 Task: Find connections with filter location Al Bājūr with filter topic #Entrepreneurshipwith filter profile language Potuguese with filter current company Income Tax India Official with filter school SHRI RAMSWAROOP MEMORIAL COLLEGE OF ENGINEERING AND MANAGEMENT, LUCKNOW with filter industry Photography with filter service category Event Photography with filter keywords title Account Executive
Action: Mouse moved to (691, 102)
Screenshot: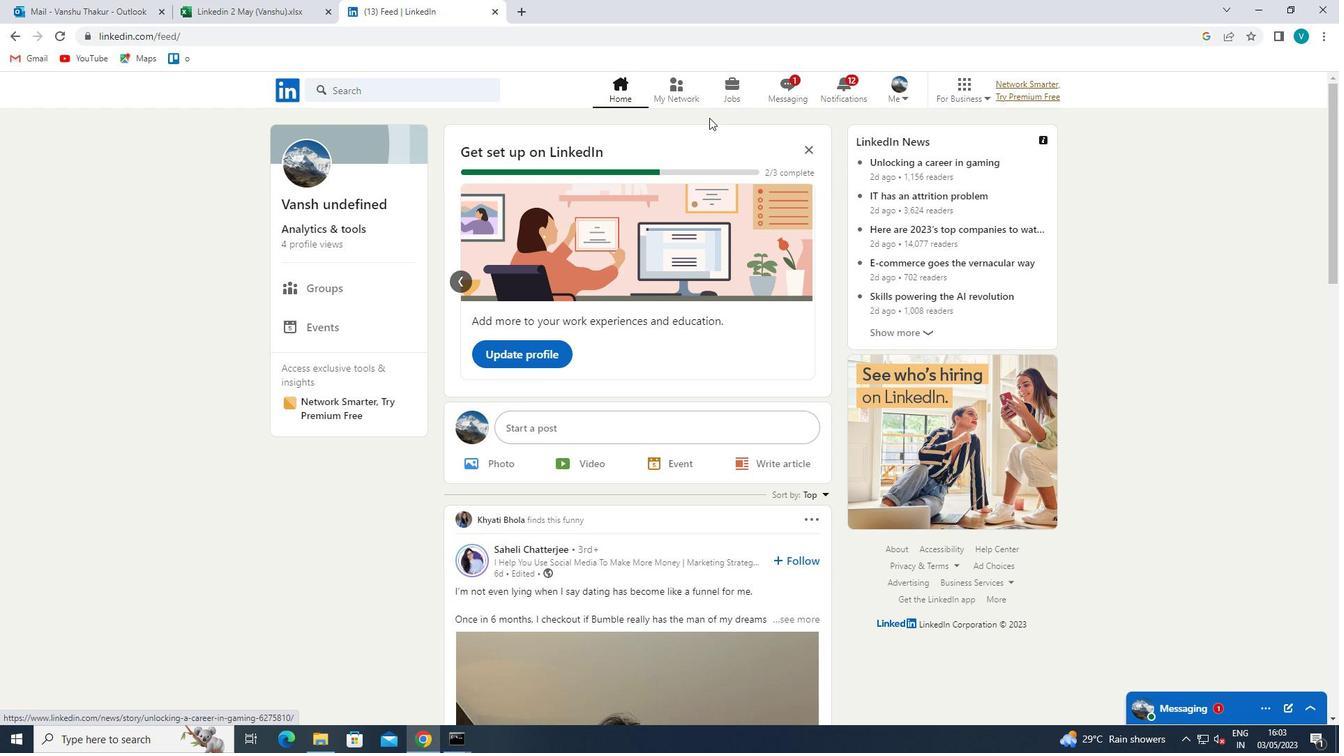 
Action: Mouse pressed left at (691, 102)
Screenshot: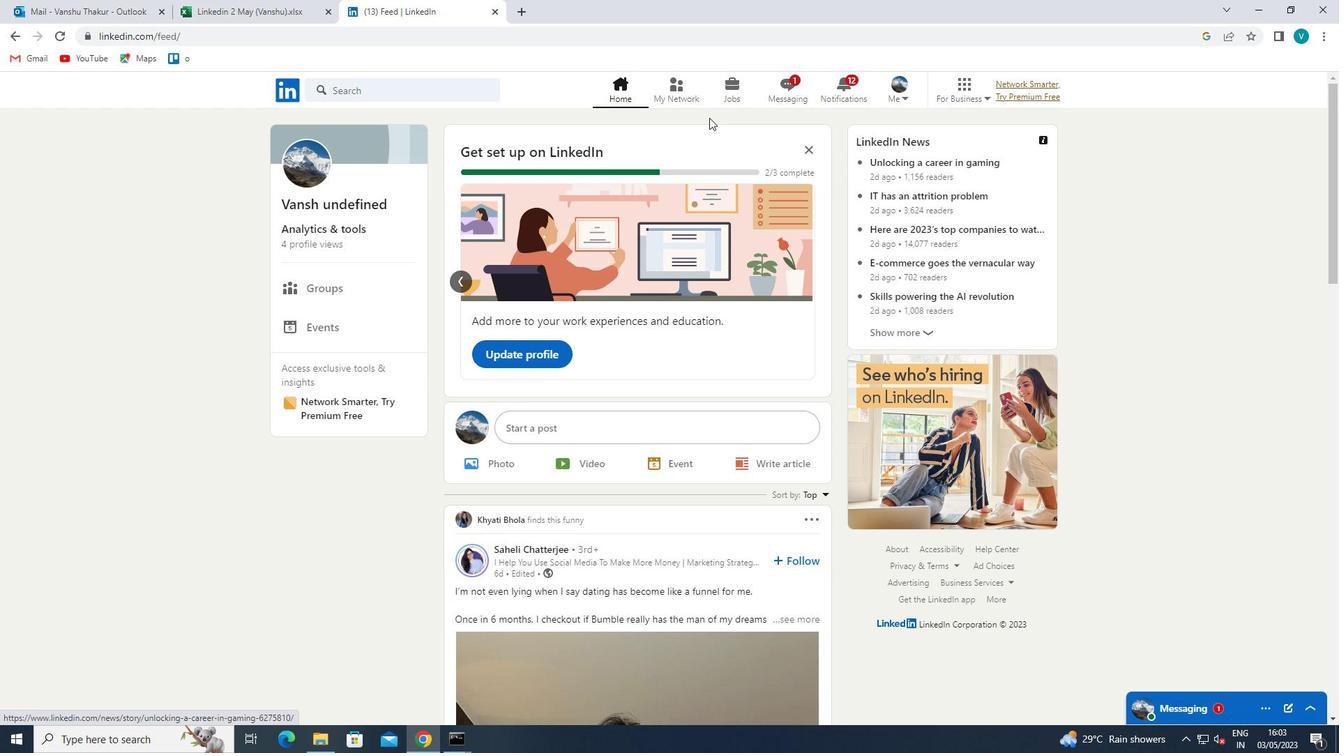 
Action: Mouse moved to (332, 170)
Screenshot: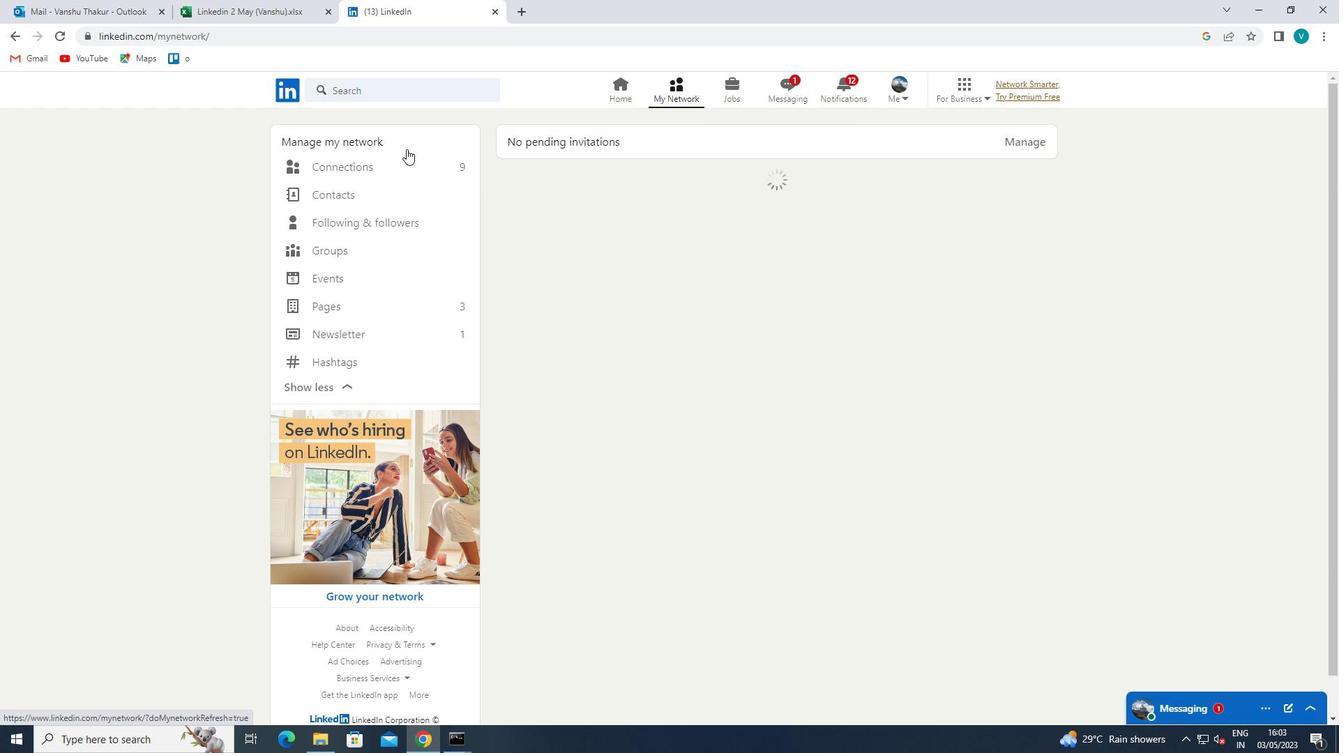 
Action: Mouse pressed left at (332, 170)
Screenshot: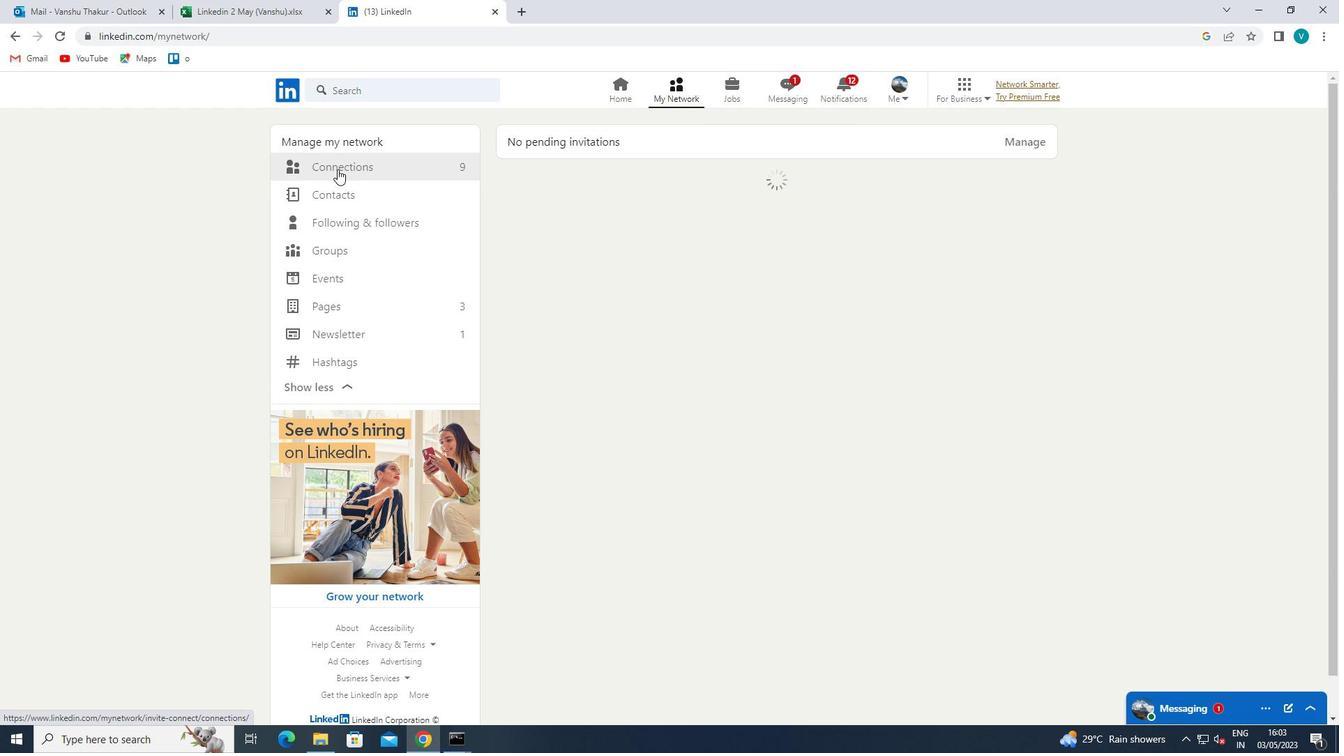 
Action: Mouse moved to (770, 161)
Screenshot: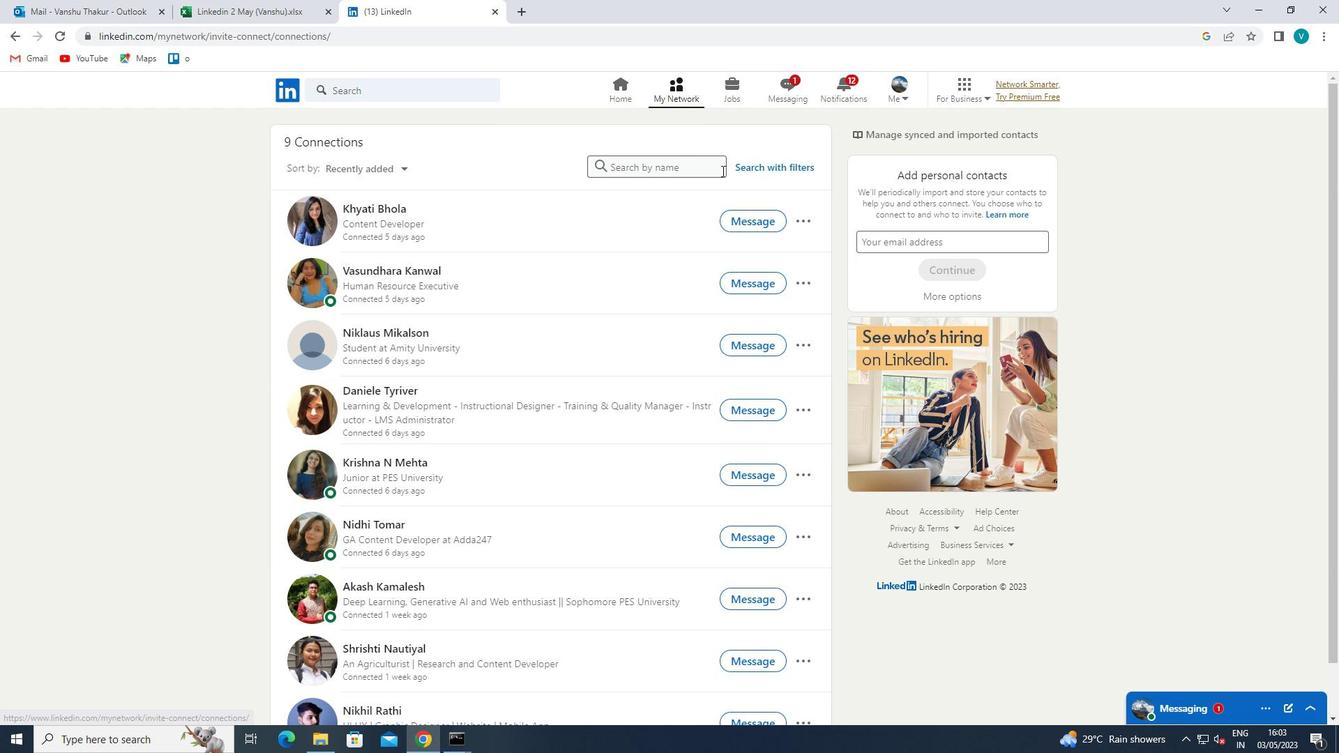 
Action: Mouse pressed left at (770, 161)
Screenshot: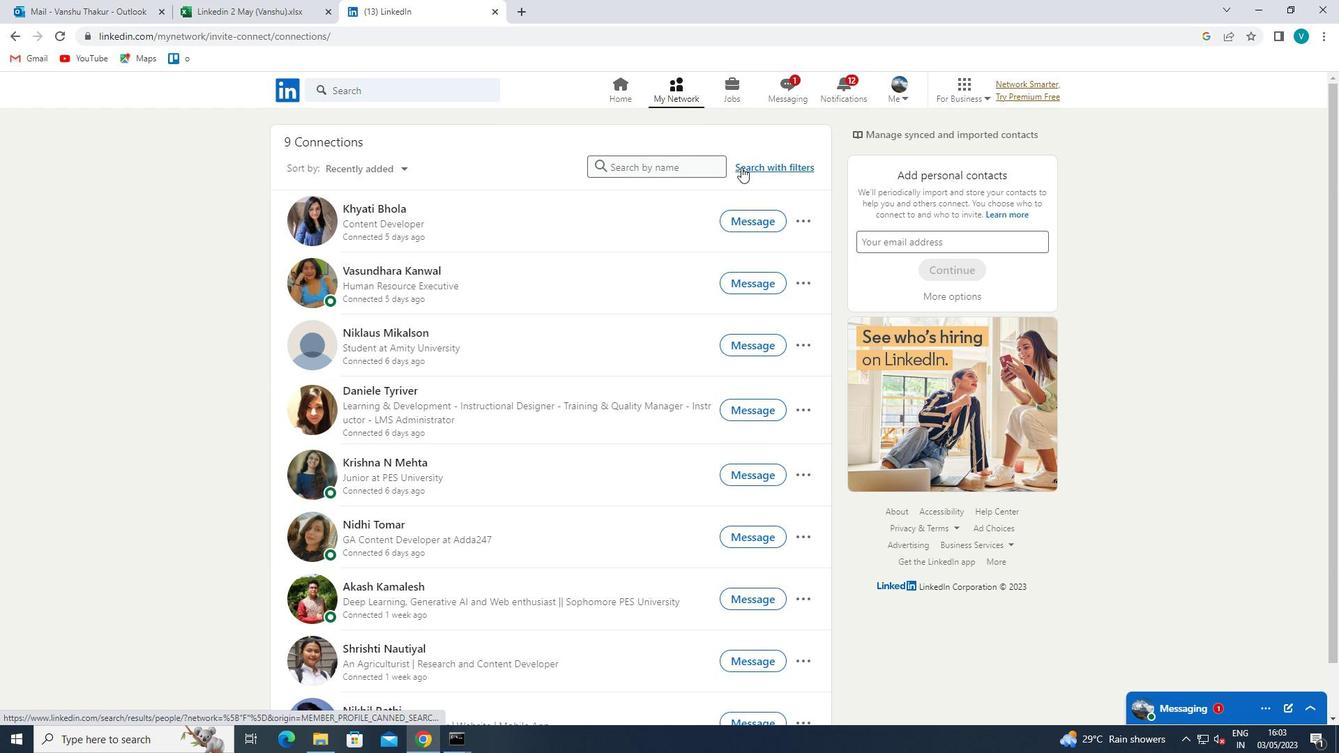 
Action: Mouse moved to (674, 129)
Screenshot: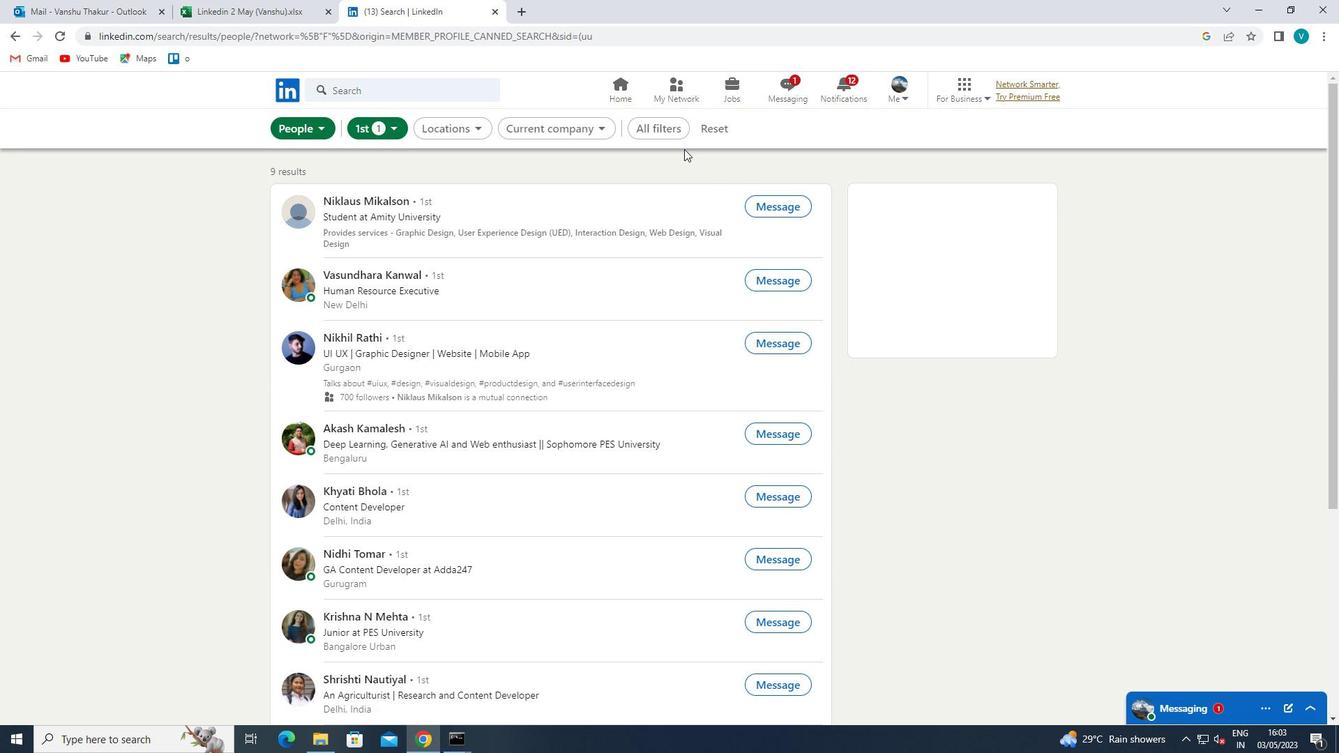 
Action: Mouse pressed left at (674, 129)
Screenshot: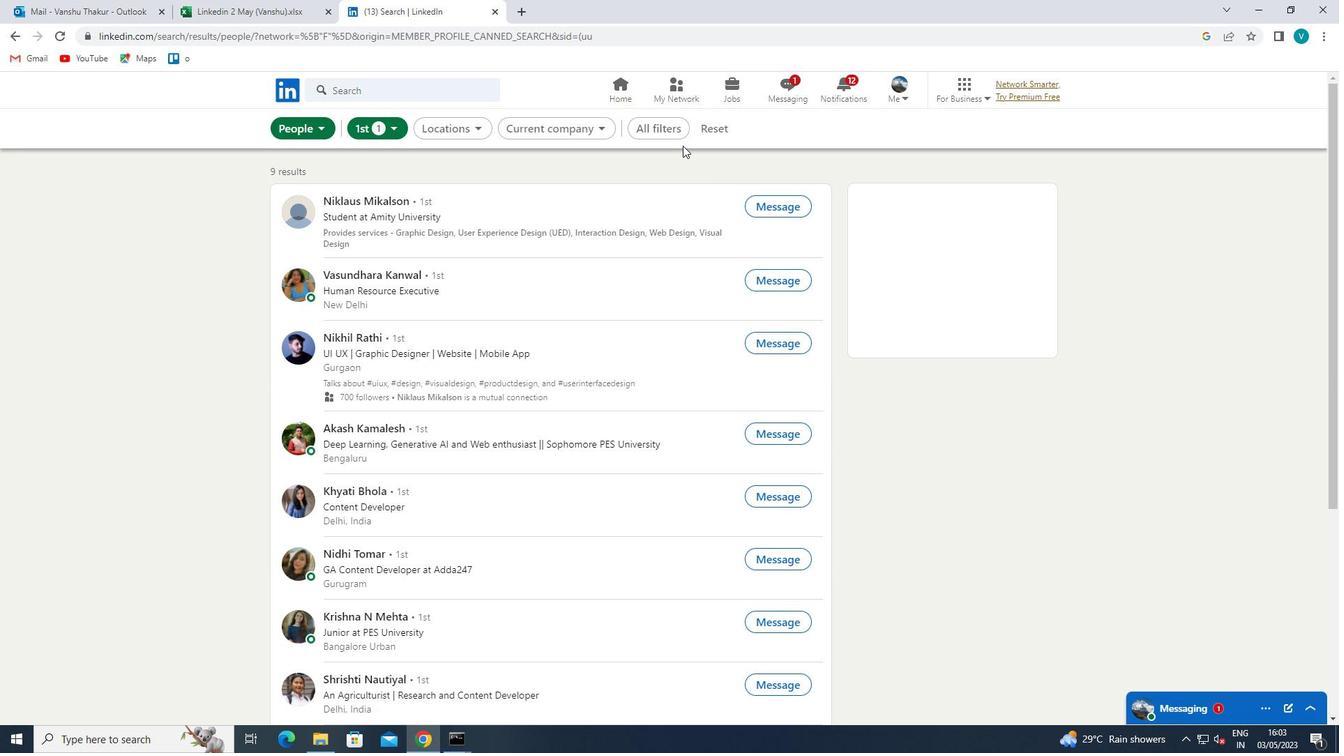 
Action: Mouse moved to (1077, 351)
Screenshot: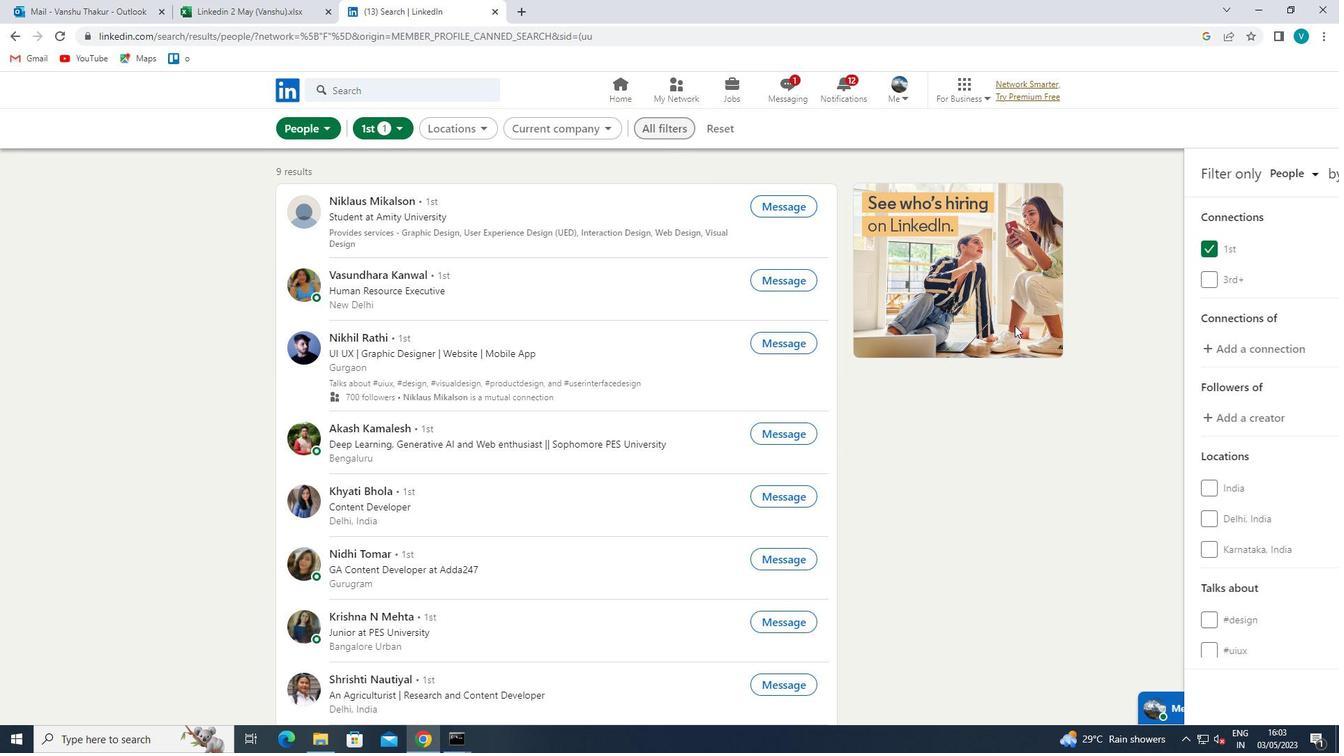 
Action: Mouse scrolled (1077, 351) with delta (0, 0)
Screenshot: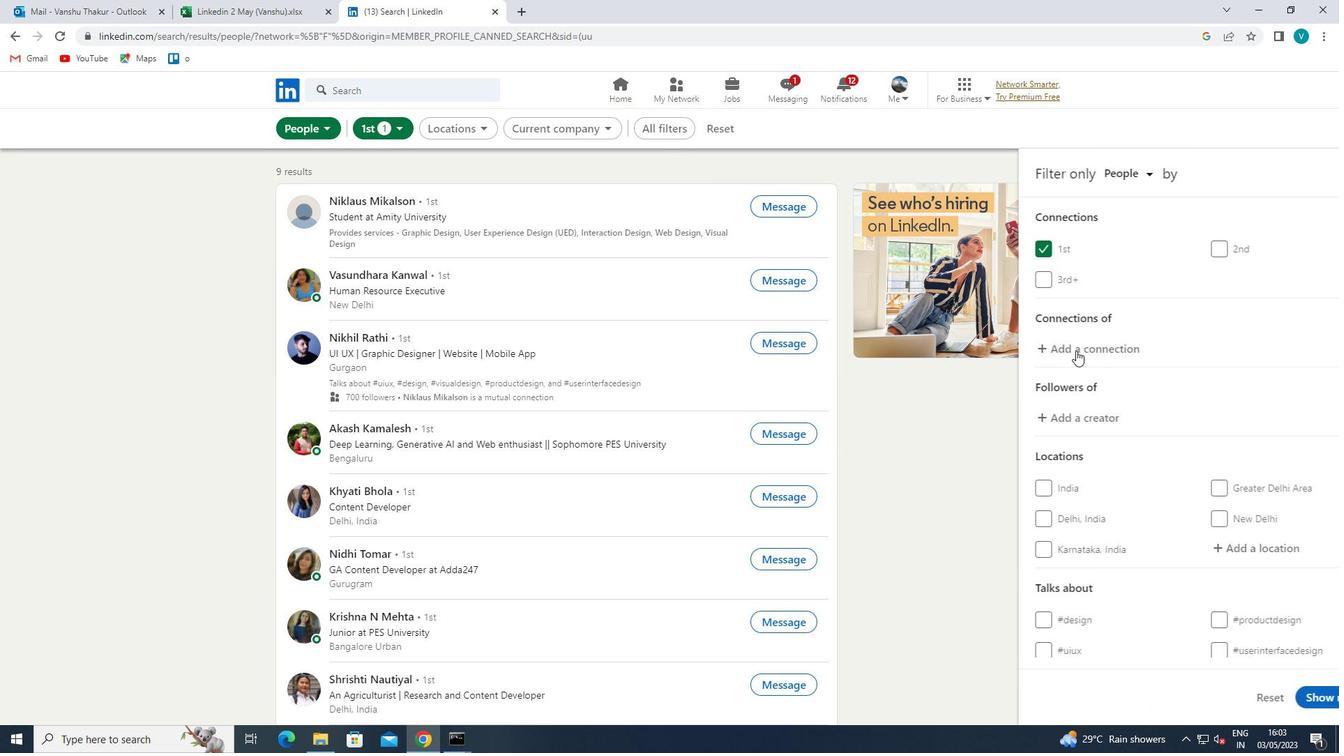 
Action: Mouse moved to (1181, 478)
Screenshot: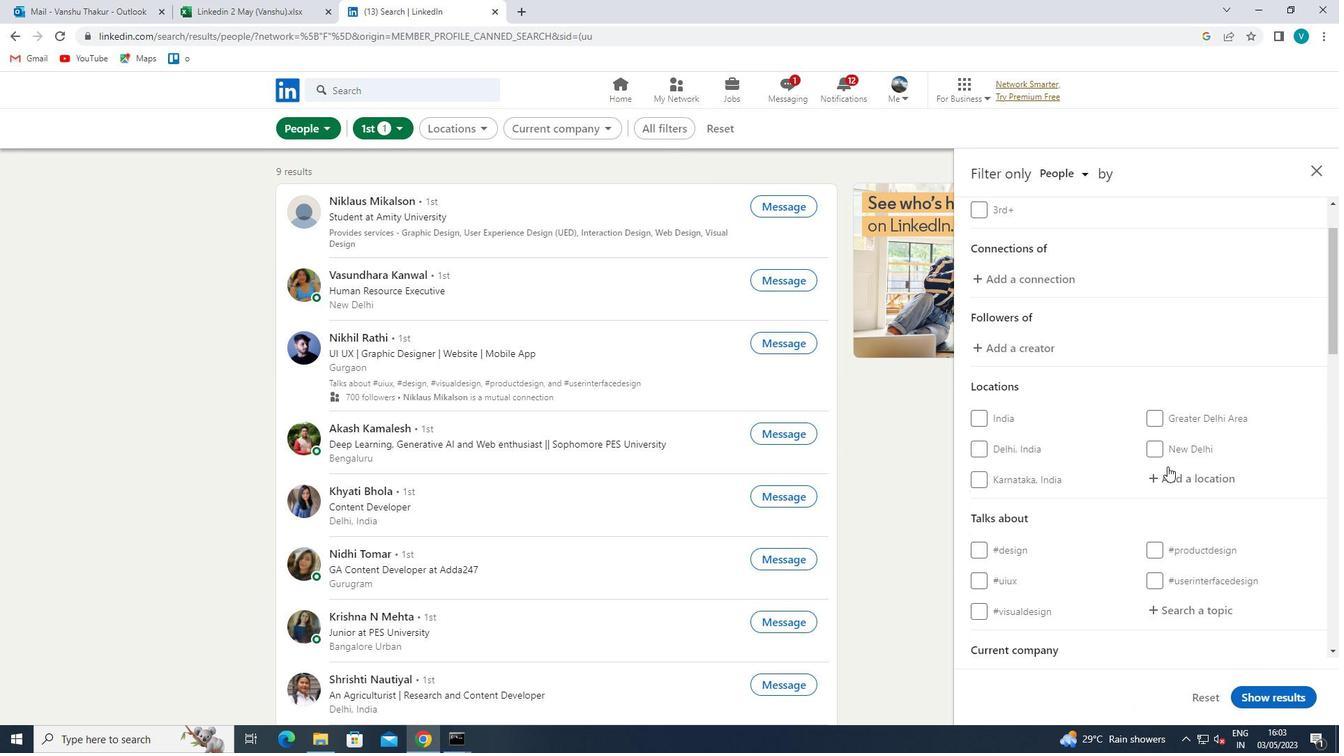 
Action: Mouse pressed left at (1181, 478)
Screenshot: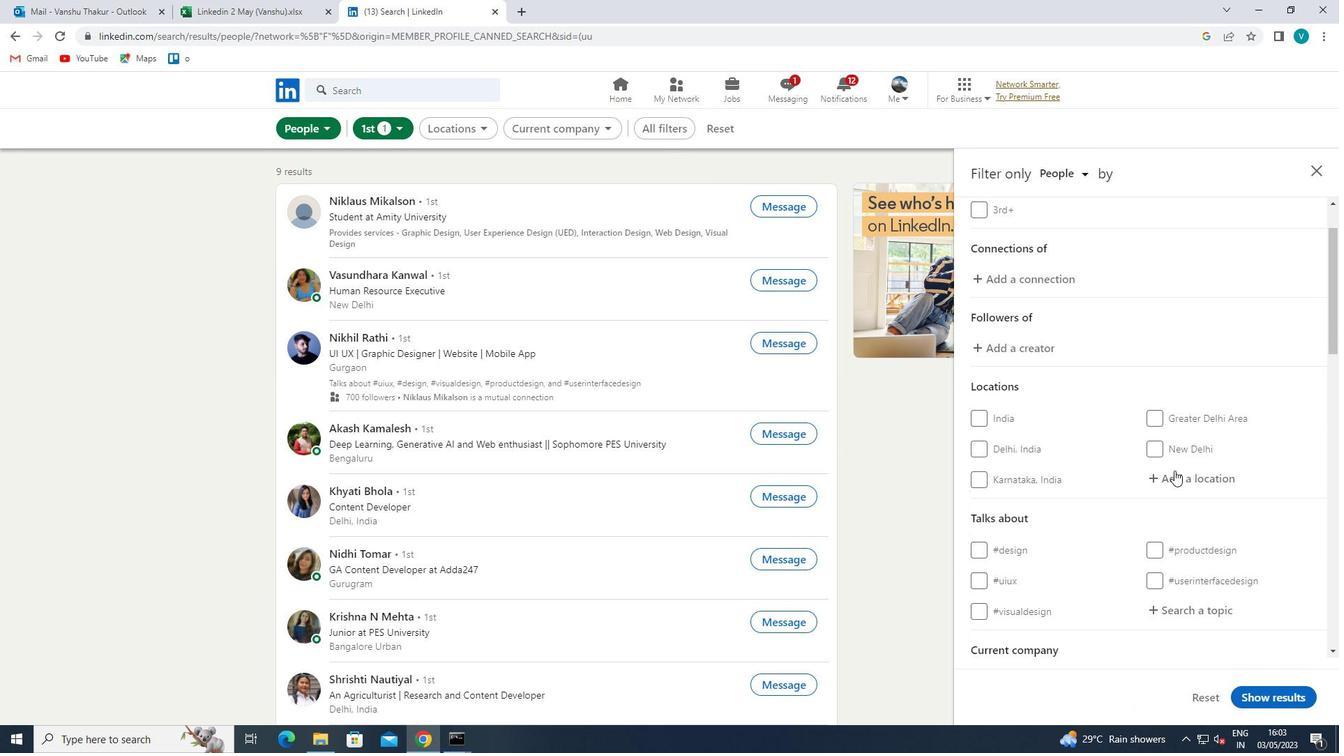 
Action: Key pressed <Key.shift>AL<Key.space><Key.shift>BAJUR
Screenshot: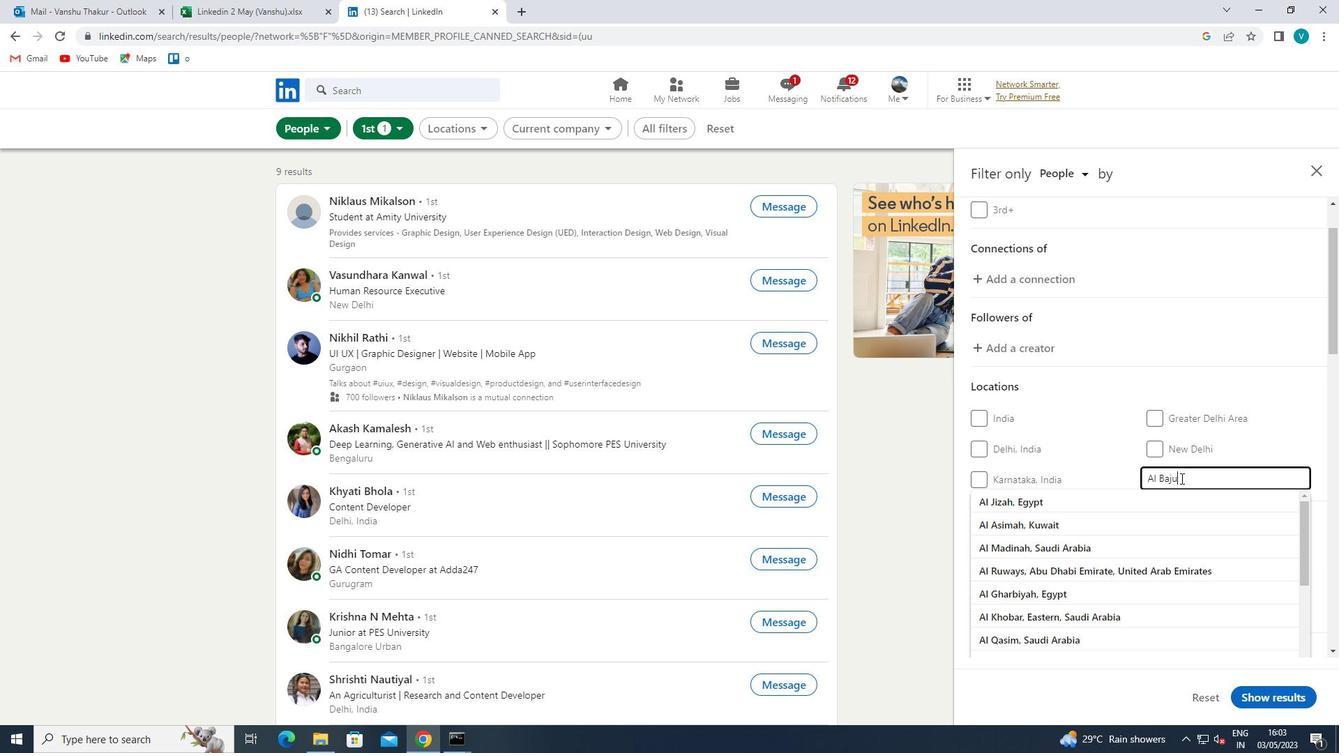 
Action: Mouse moved to (1110, 484)
Screenshot: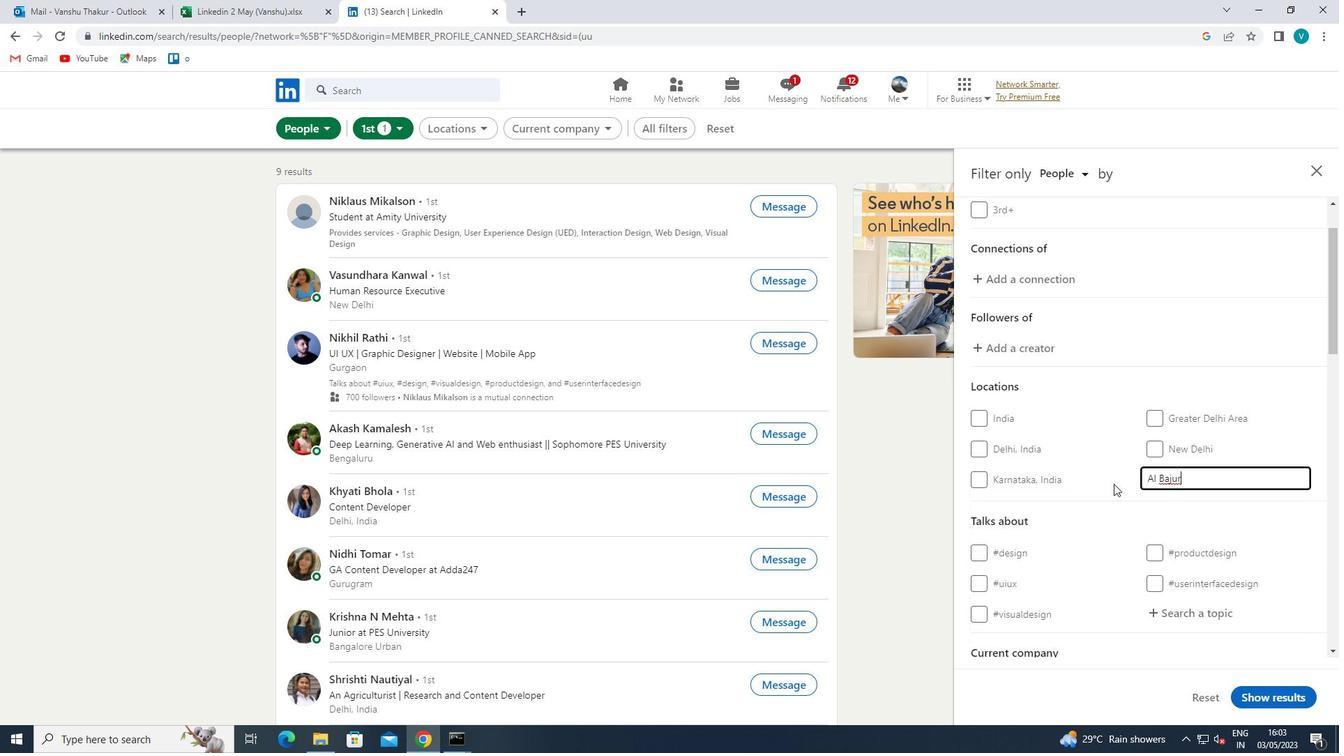 
Action: Mouse pressed left at (1110, 484)
Screenshot: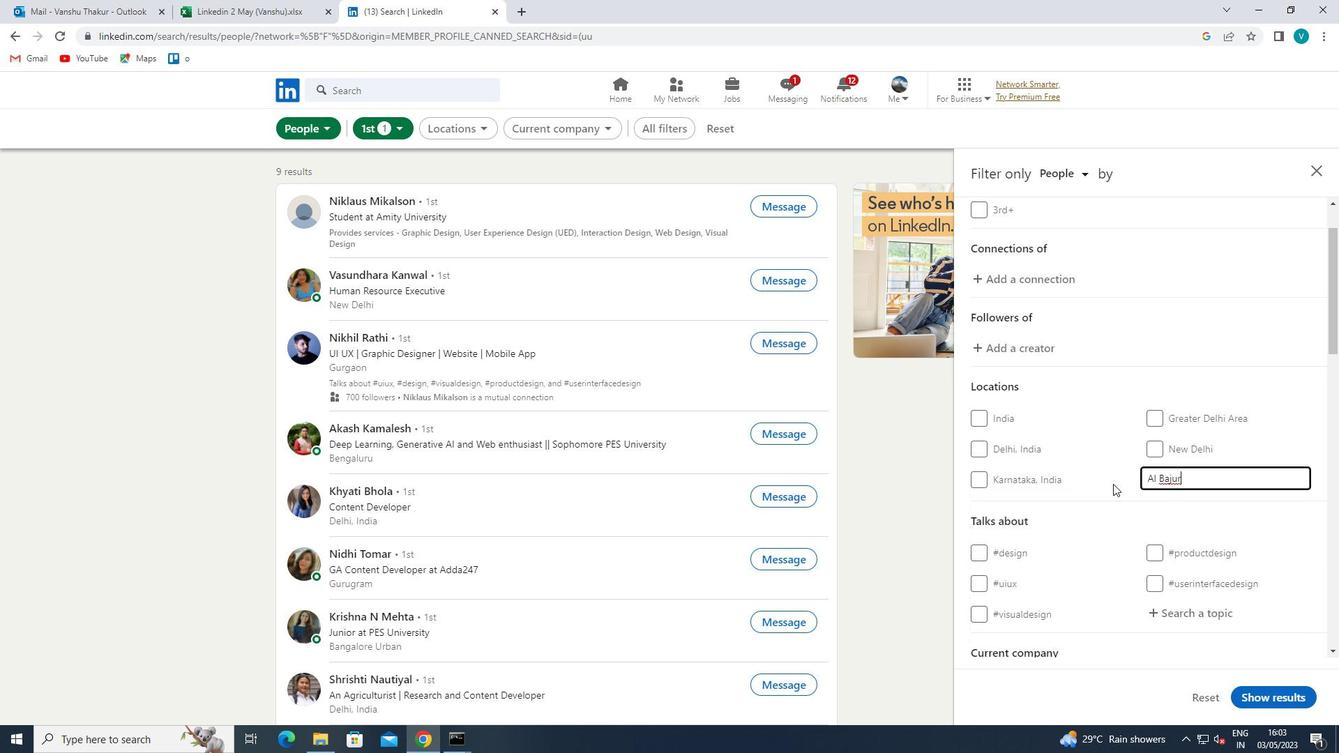 
Action: Mouse scrolled (1110, 483) with delta (0, 0)
Screenshot: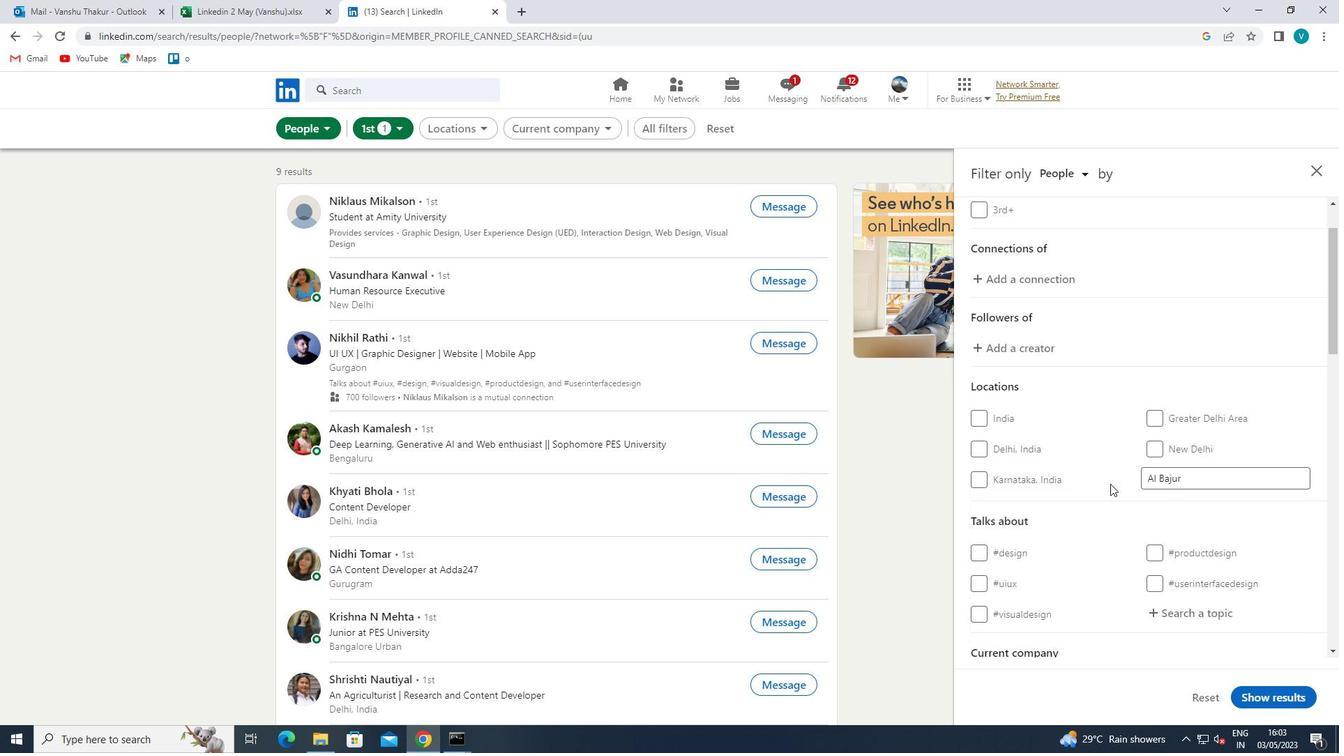 
Action: Mouse scrolled (1110, 483) with delta (0, 0)
Screenshot: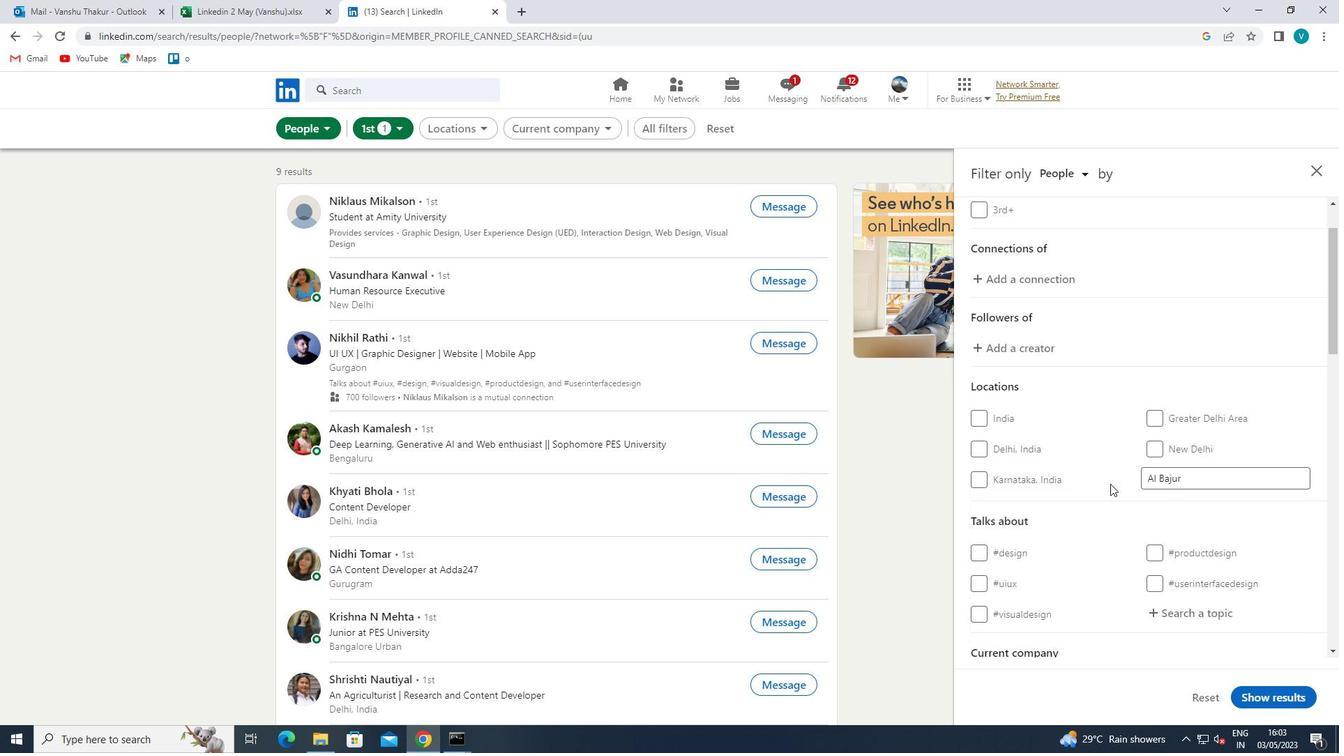 
Action: Mouse moved to (1167, 478)
Screenshot: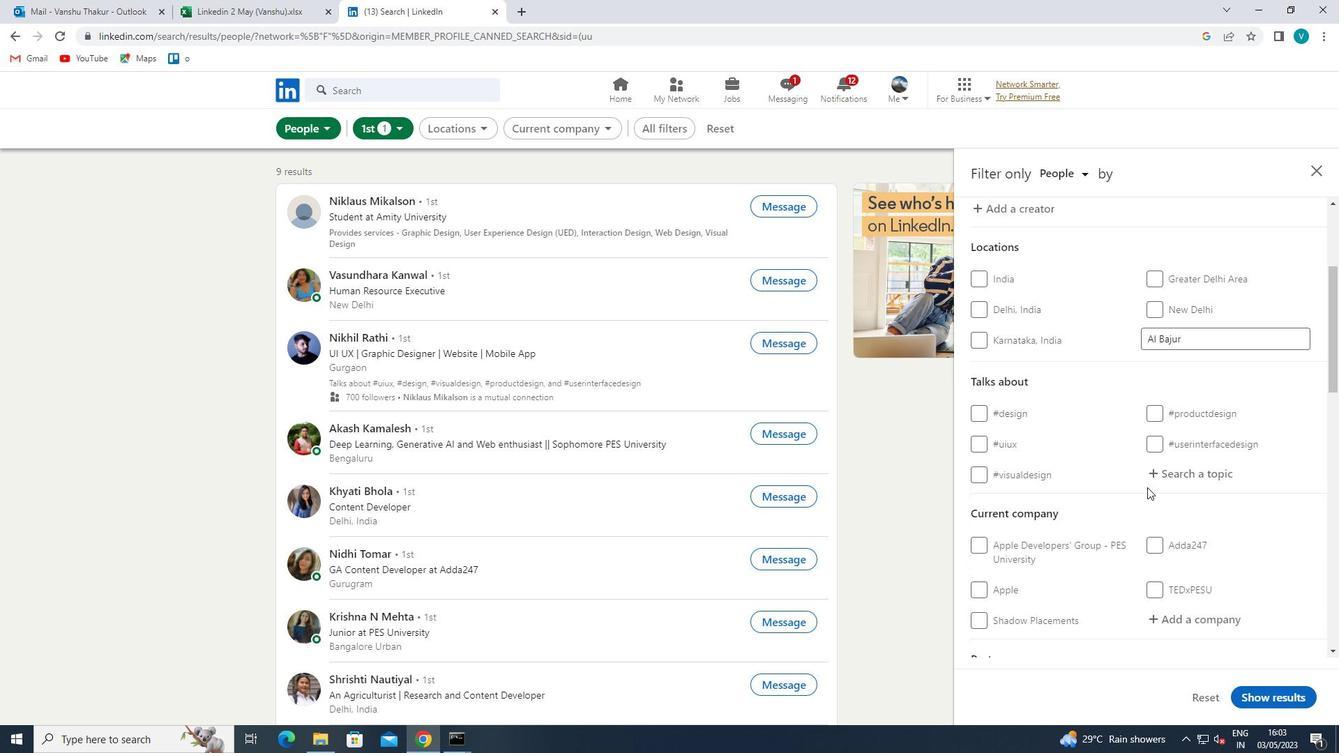 
Action: Mouse pressed left at (1167, 478)
Screenshot: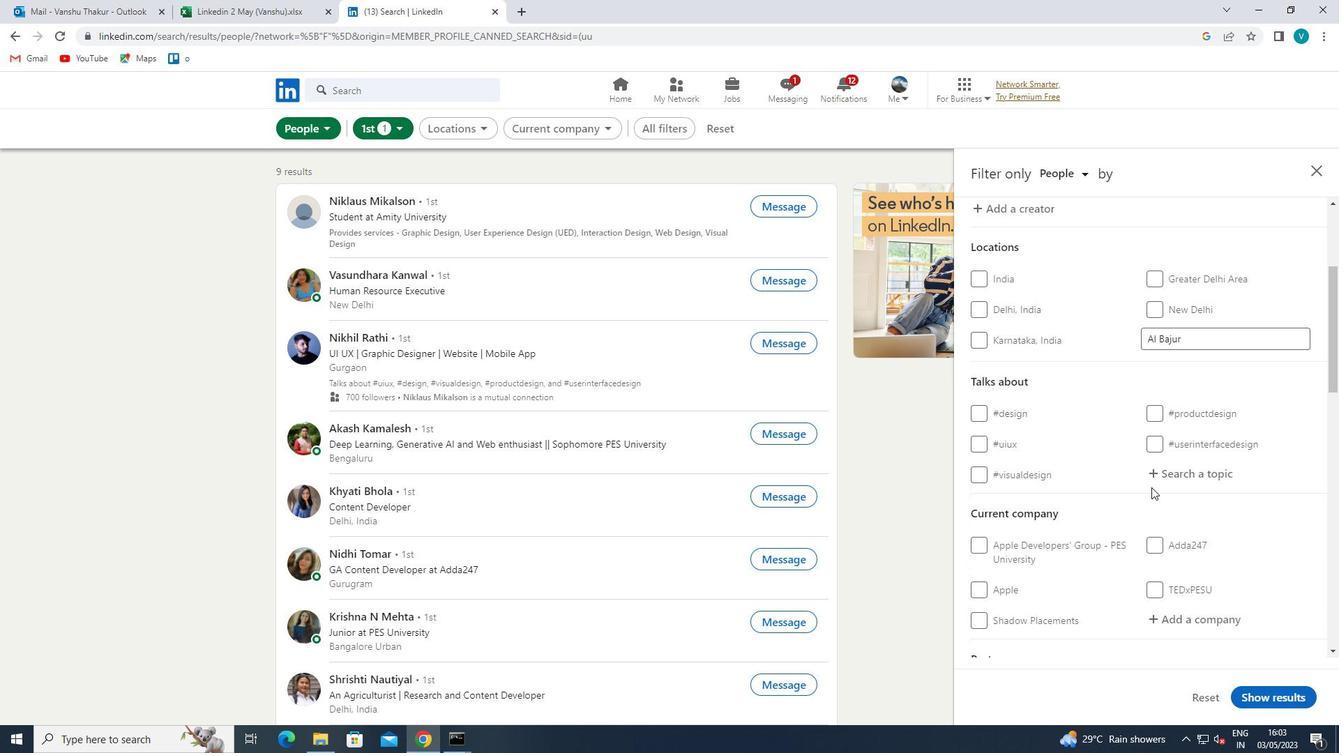 
Action: Key pressed ENTREPRE
Screenshot: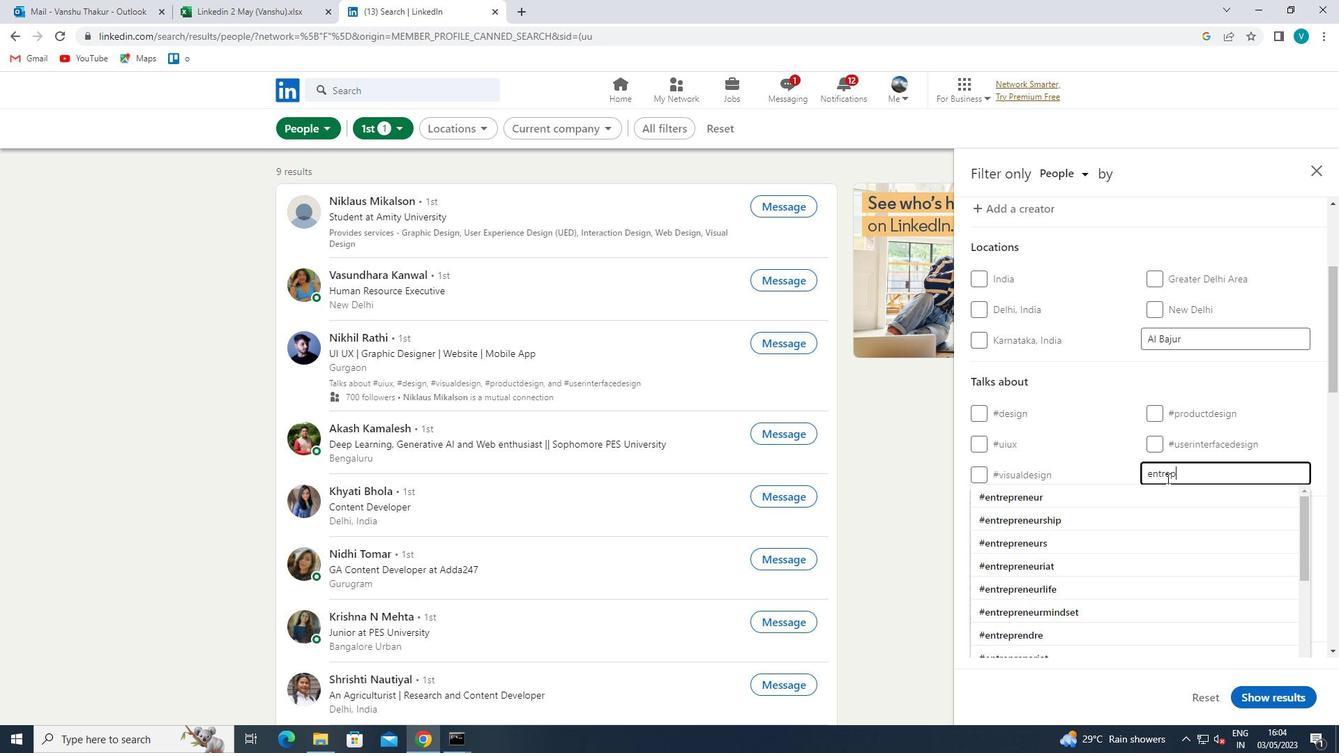 
Action: Mouse moved to (1100, 512)
Screenshot: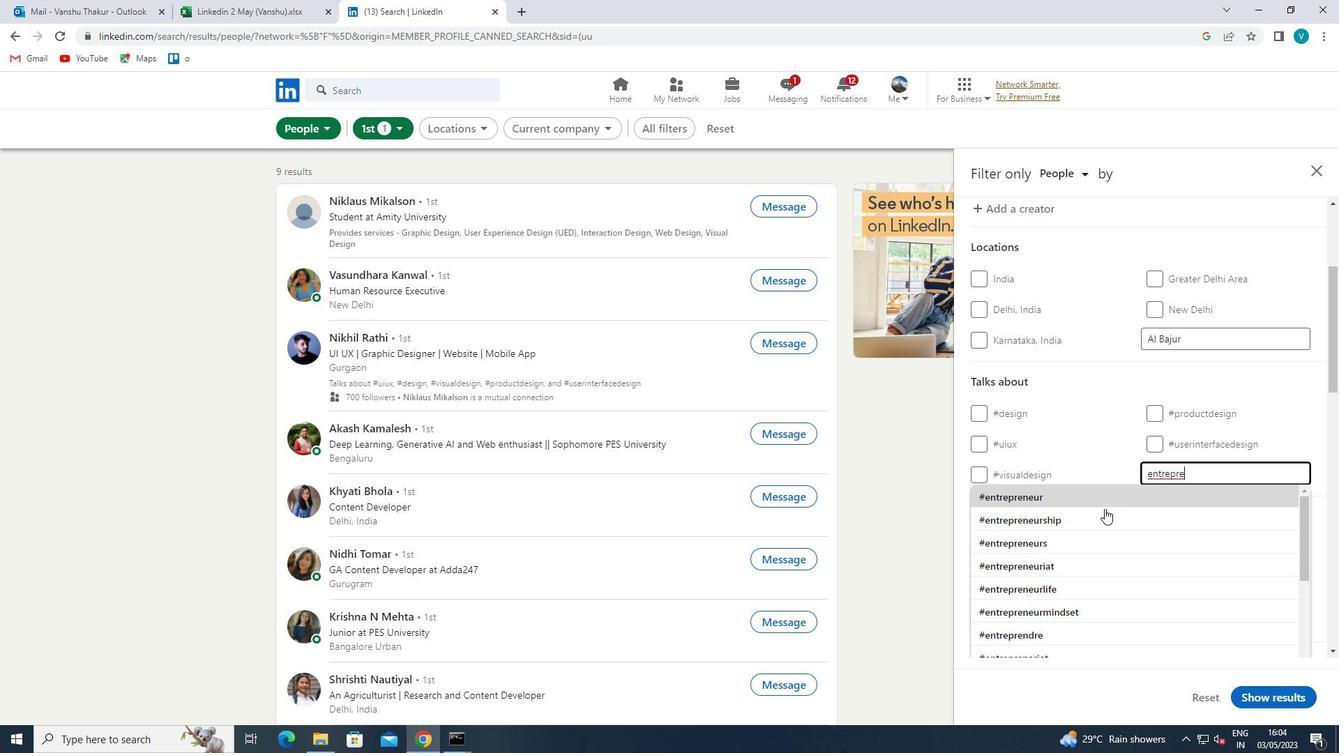 
Action: Mouse pressed left at (1100, 512)
Screenshot: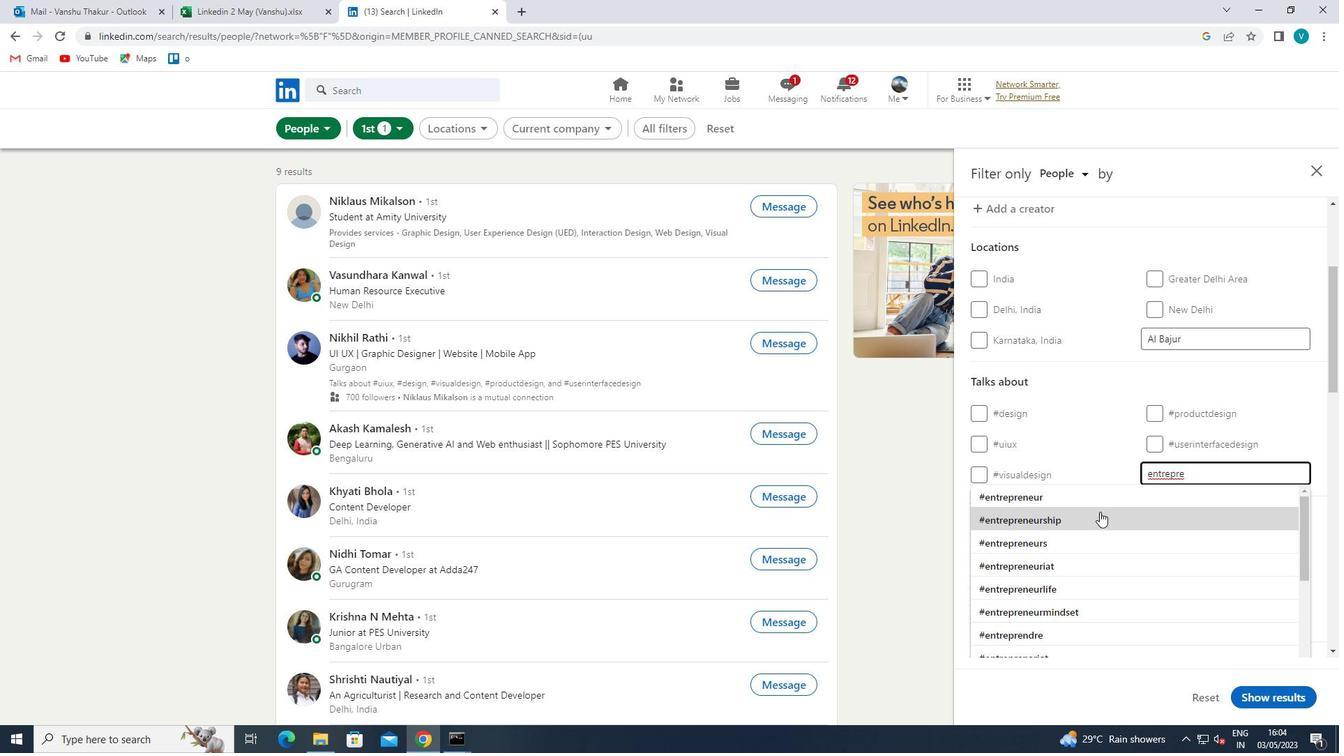 
Action: Mouse moved to (1101, 512)
Screenshot: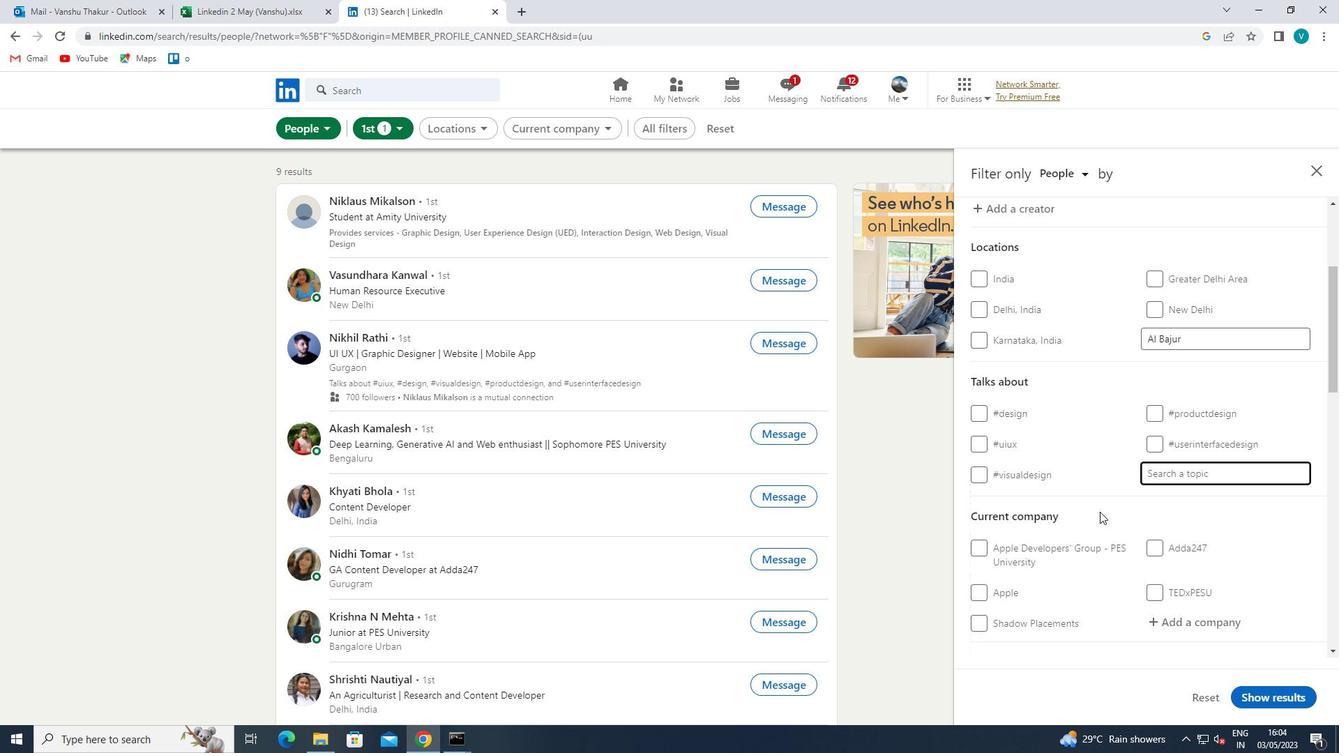 
Action: Mouse scrolled (1101, 511) with delta (0, 0)
Screenshot: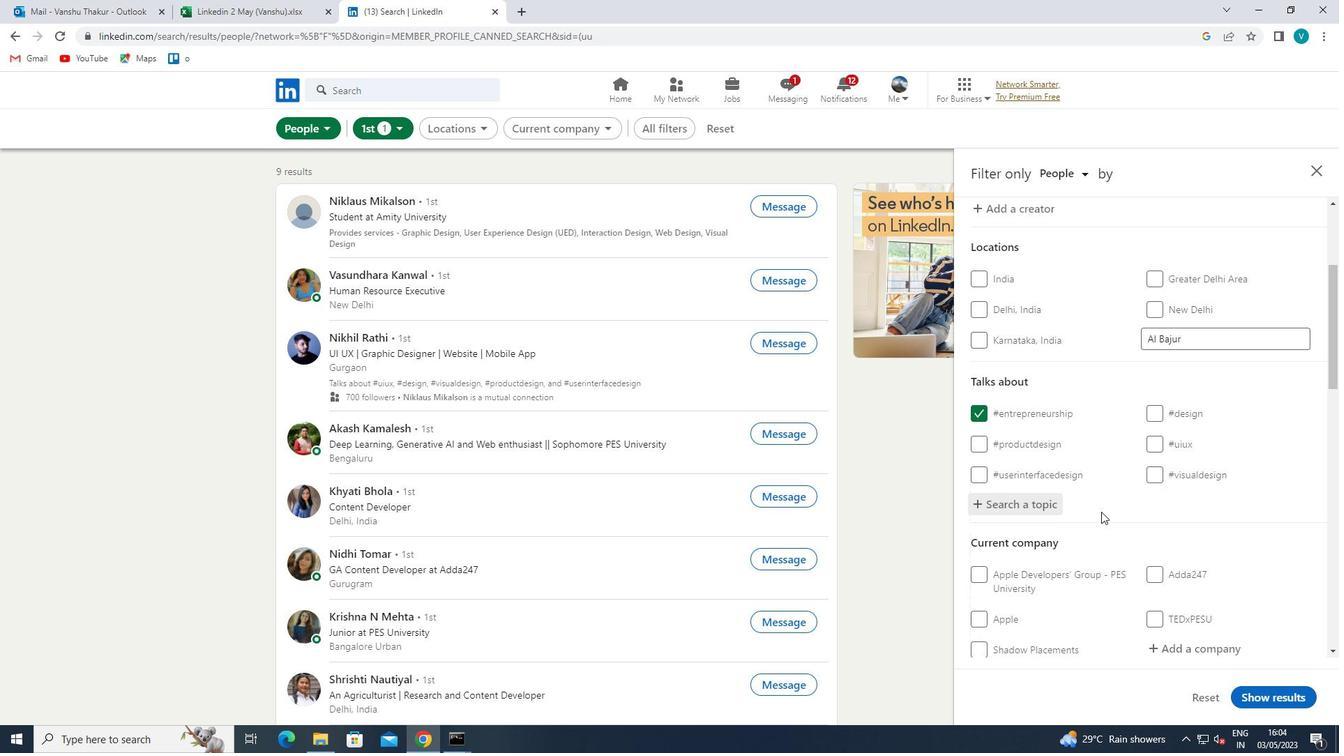
Action: Mouse scrolled (1101, 511) with delta (0, 0)
Screenshot: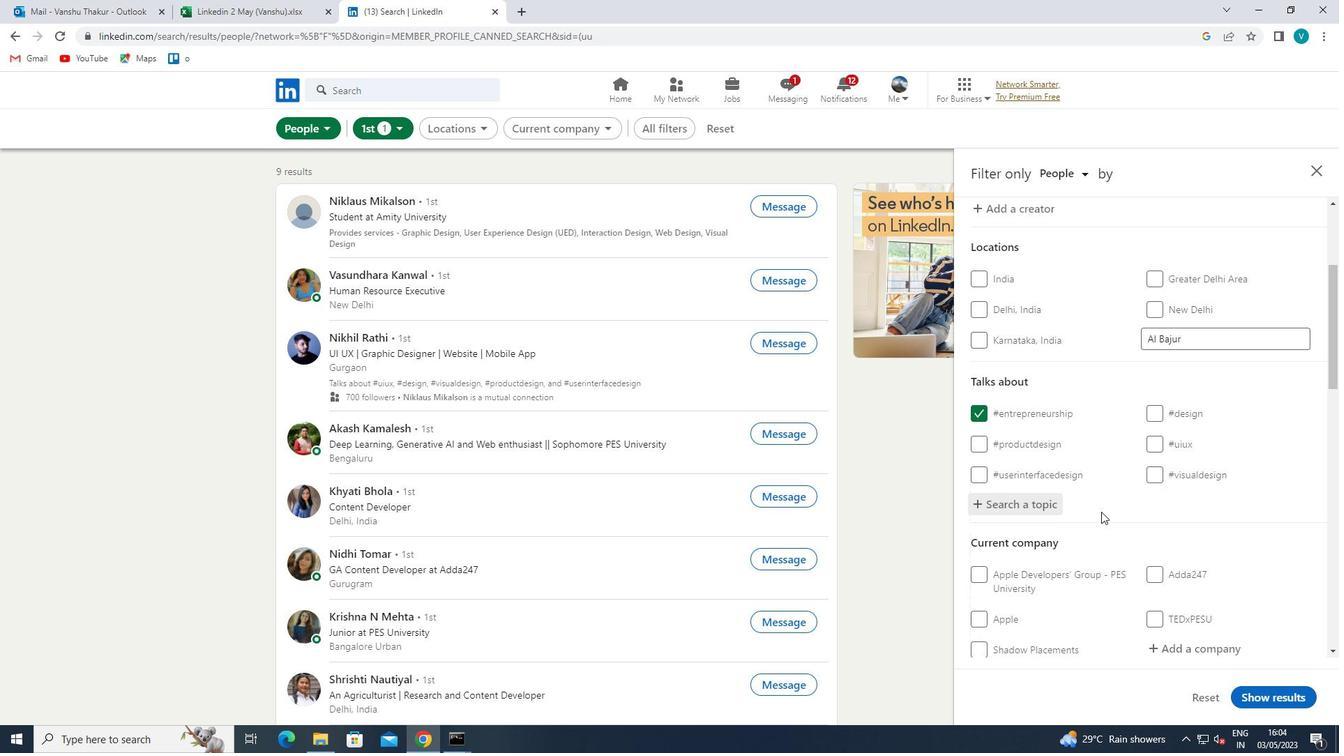 
Action: Mouse scrolled (1101, 511) with delta (0, 0)
Screenshot: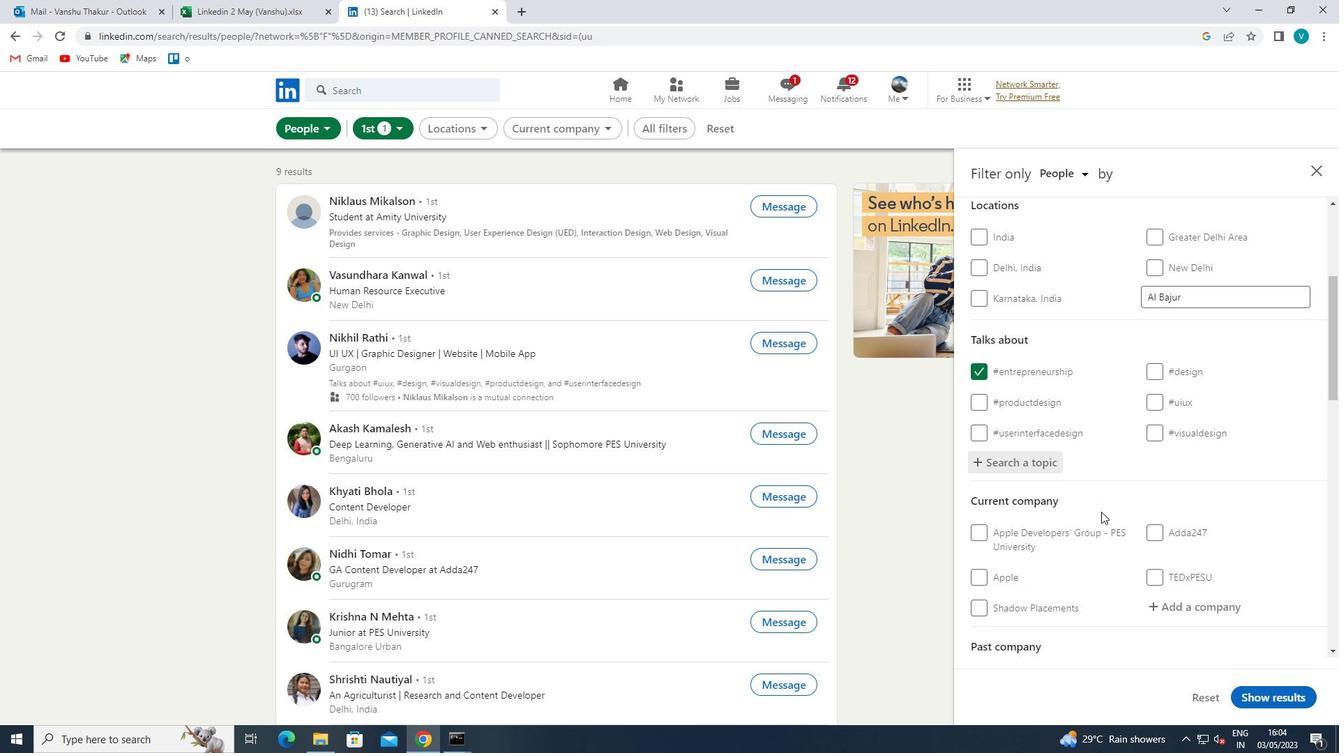 
Action: Mouse moved to (1193, 441)
Screenshot: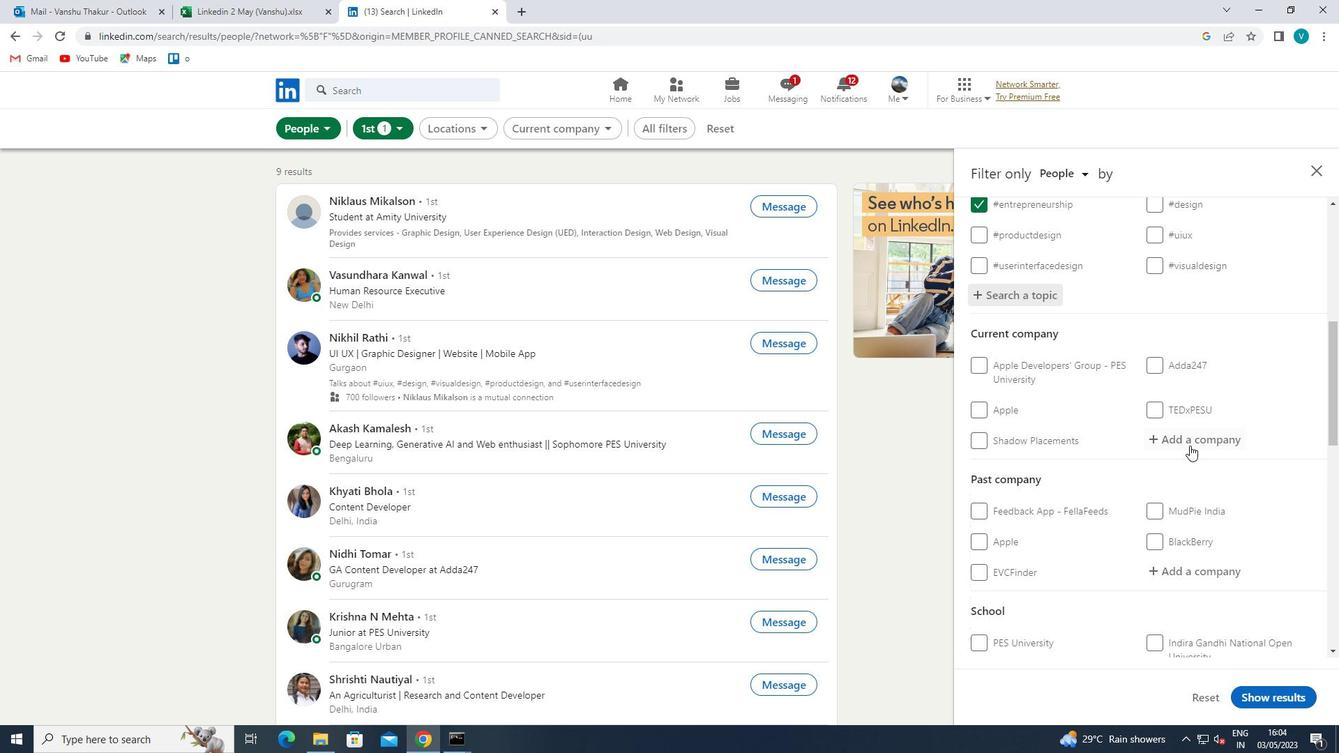 
Action: Mouse pressed left at (1193, 441)
Screenshot: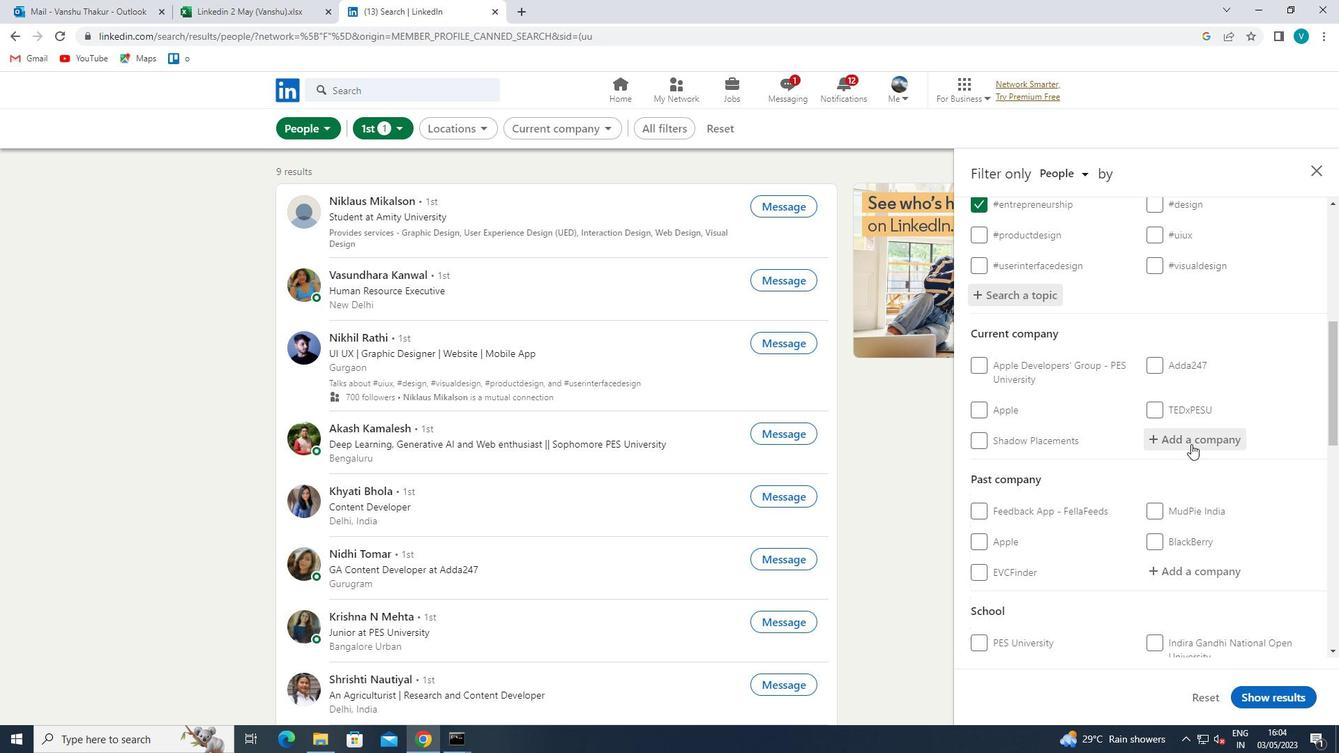 
Action: Mouse moved to (1202, 434)
Screenshot: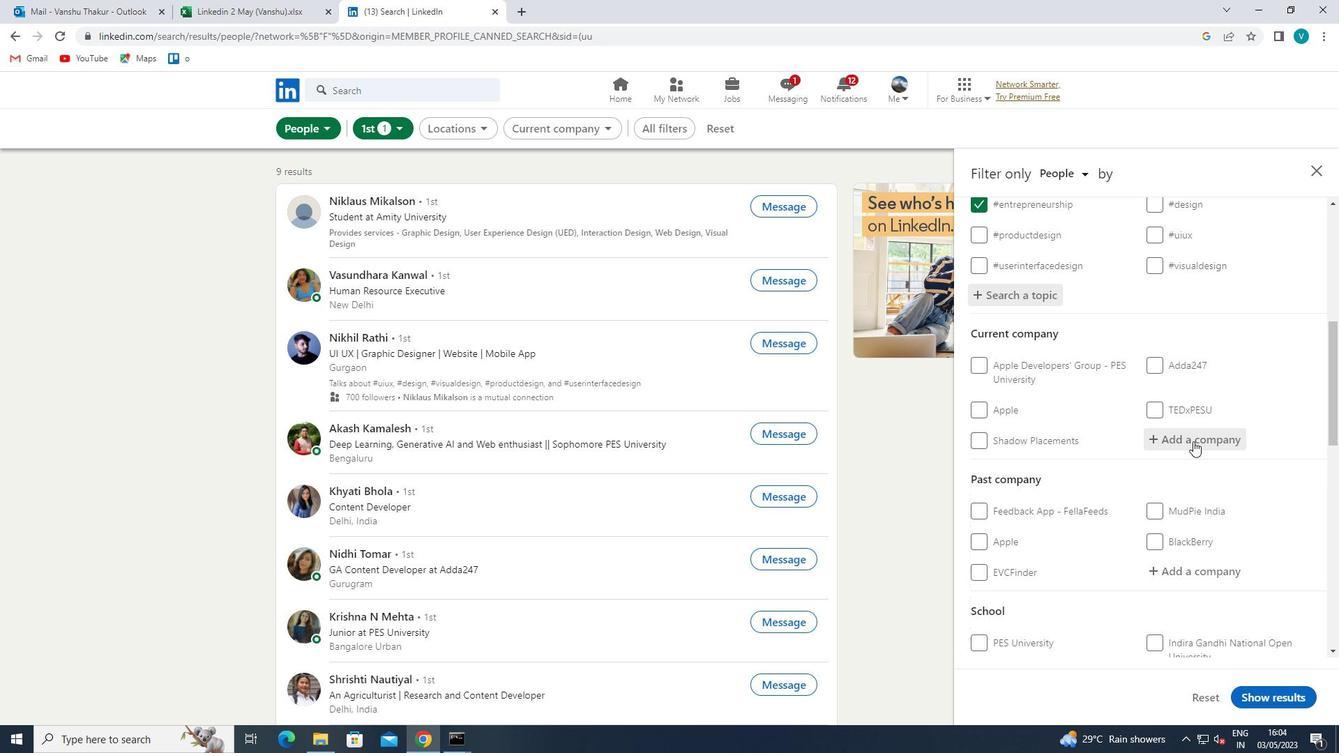 
Action: Key pressed <Key.shift>INC<Key.backspace>COME<Key.space><Key.shift>TAX
Screenshot: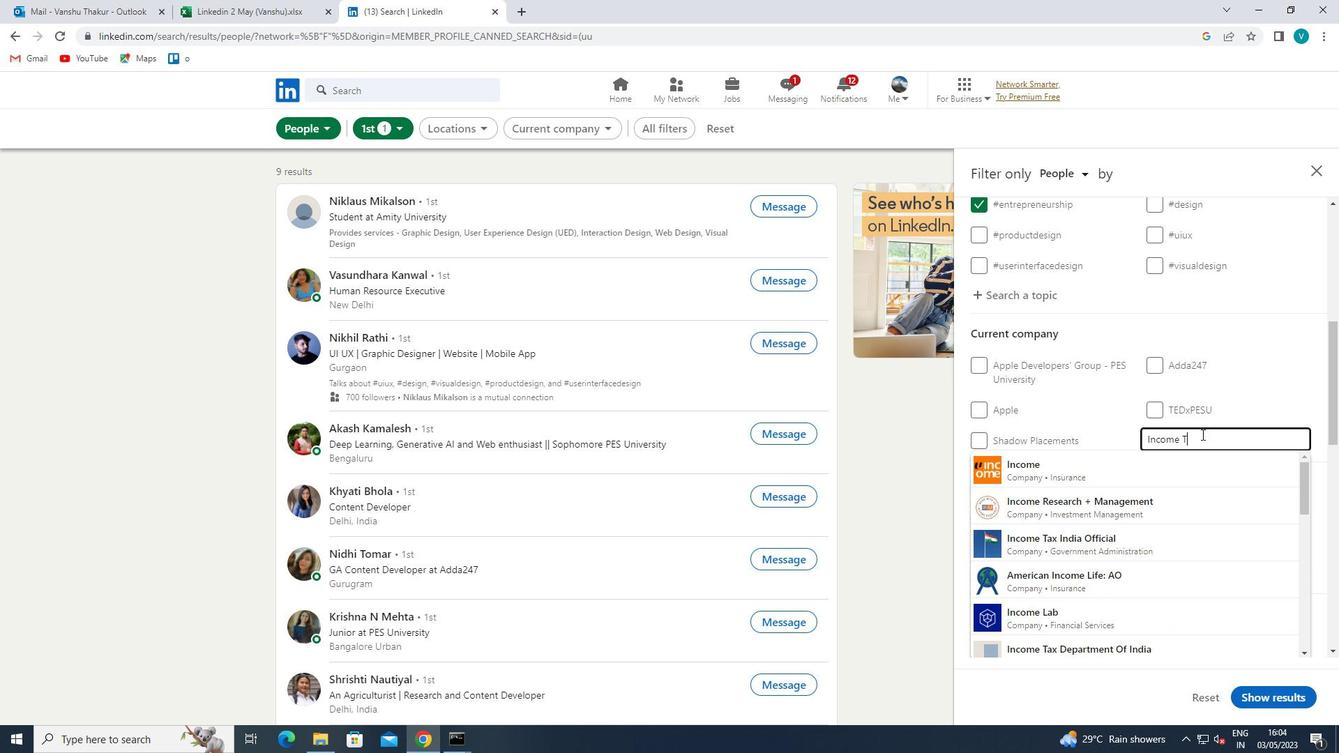 
Action: Mouse moved to (1185, 454)
Screenshot: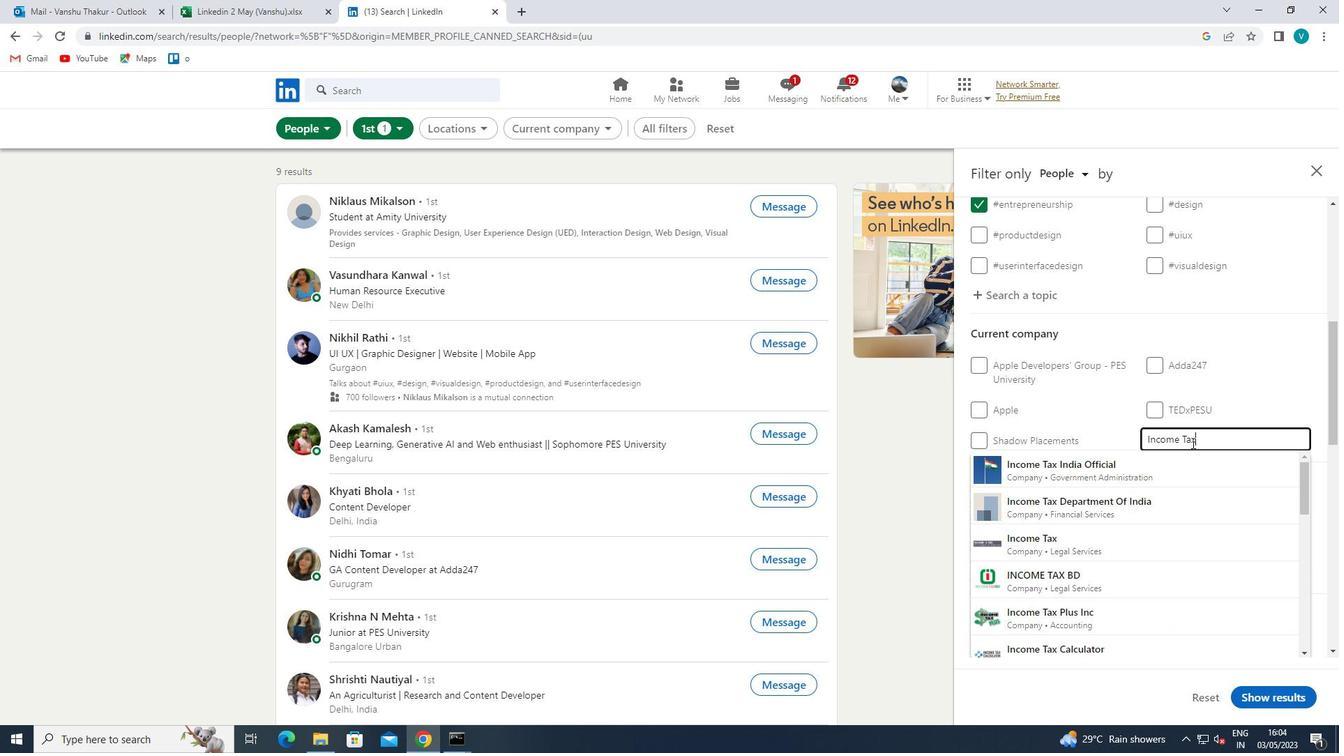 
Action: Mouse pressed left at (1185, 454)
Screenshot: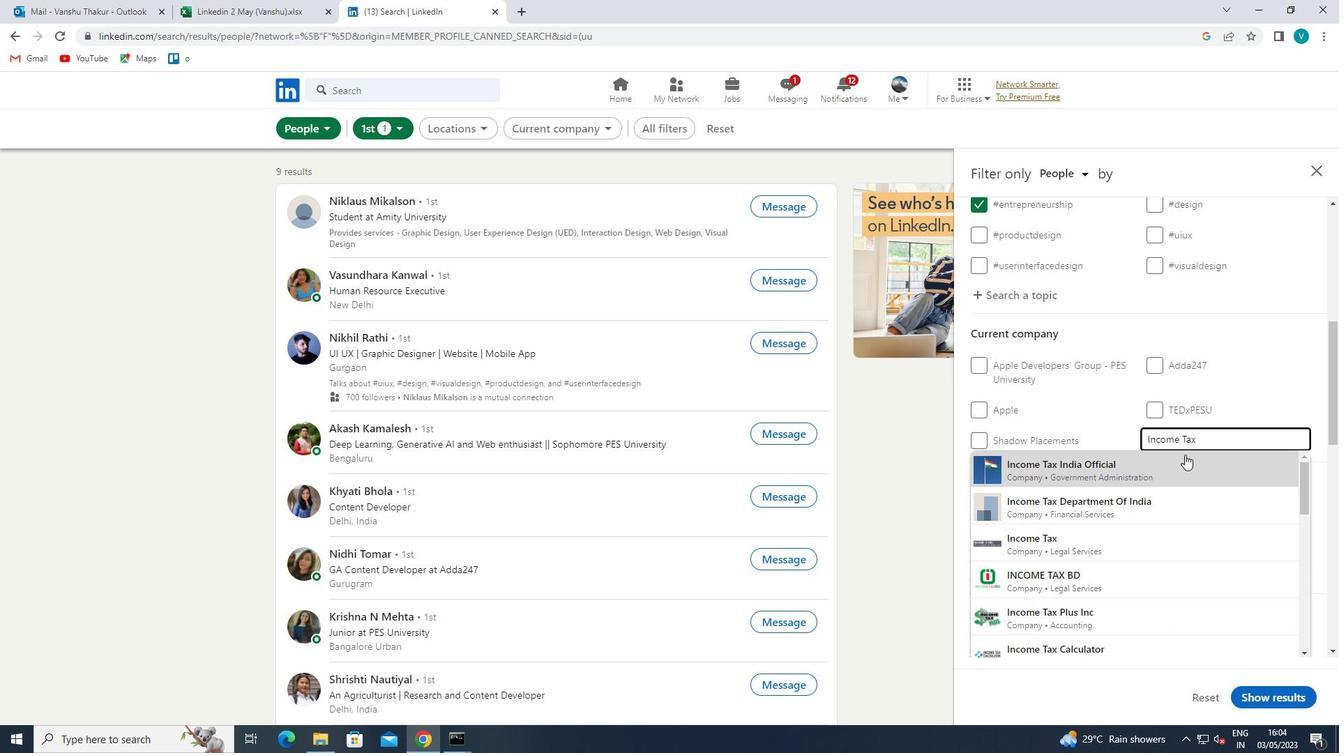 
Action: Mouse scrolled (1185, 454) with delta (0, 0)
Screenshot: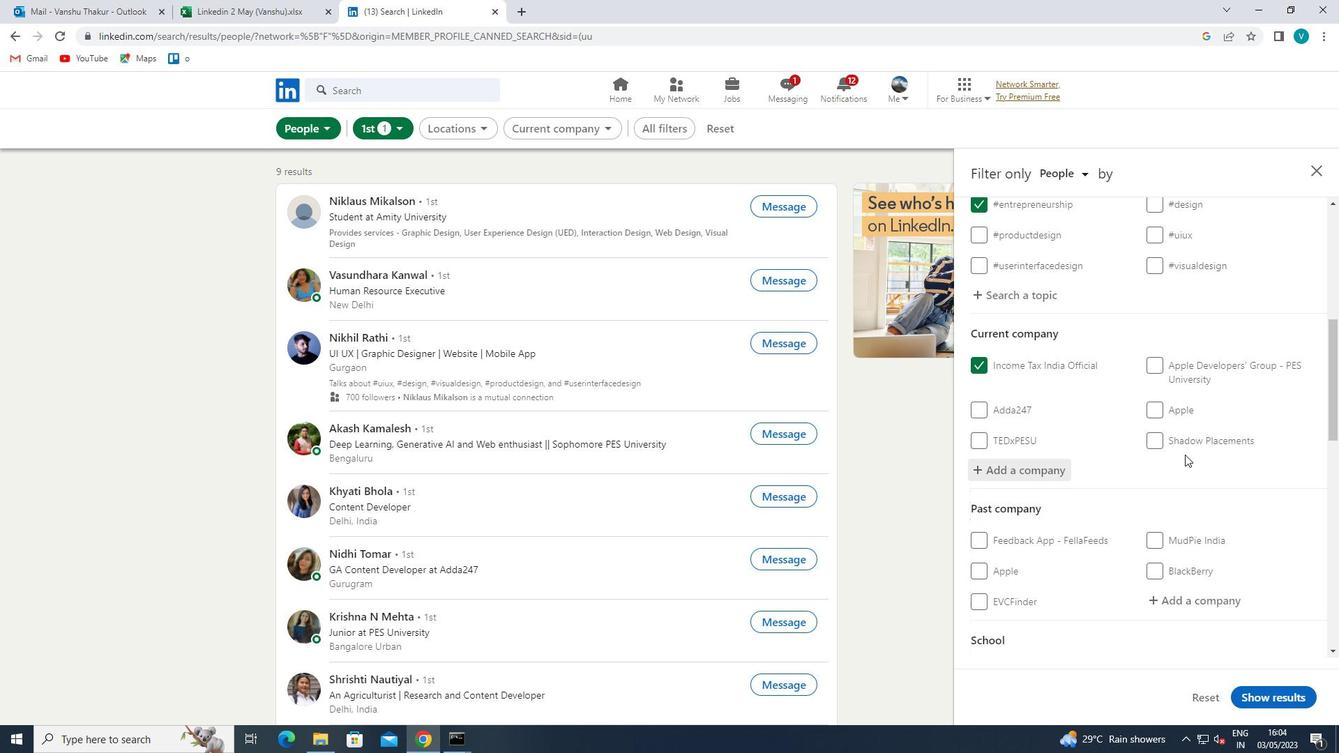 
Action: Mouse scrolled (1185, 454) with delta (0, 0)
Screenshot: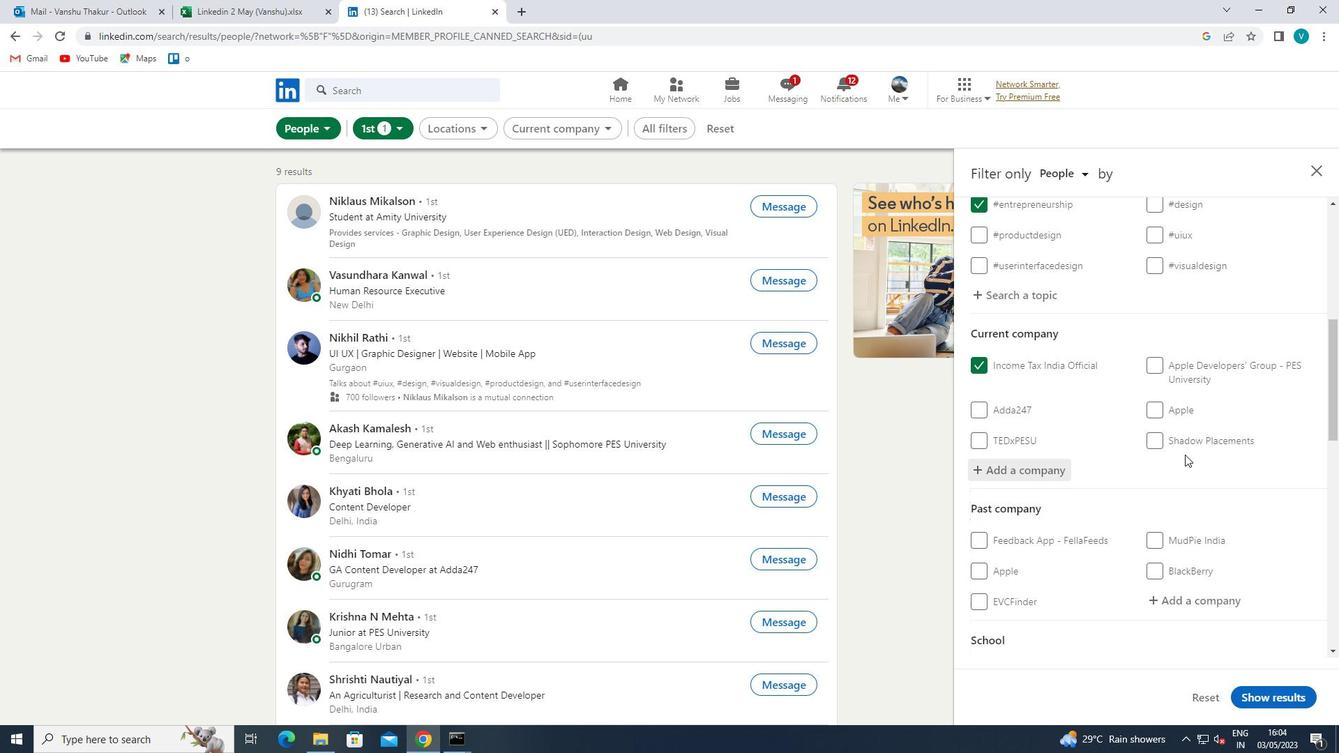 
Action: Mouse scrolled (1185, 454) with delta (0, 0)
Screenshot: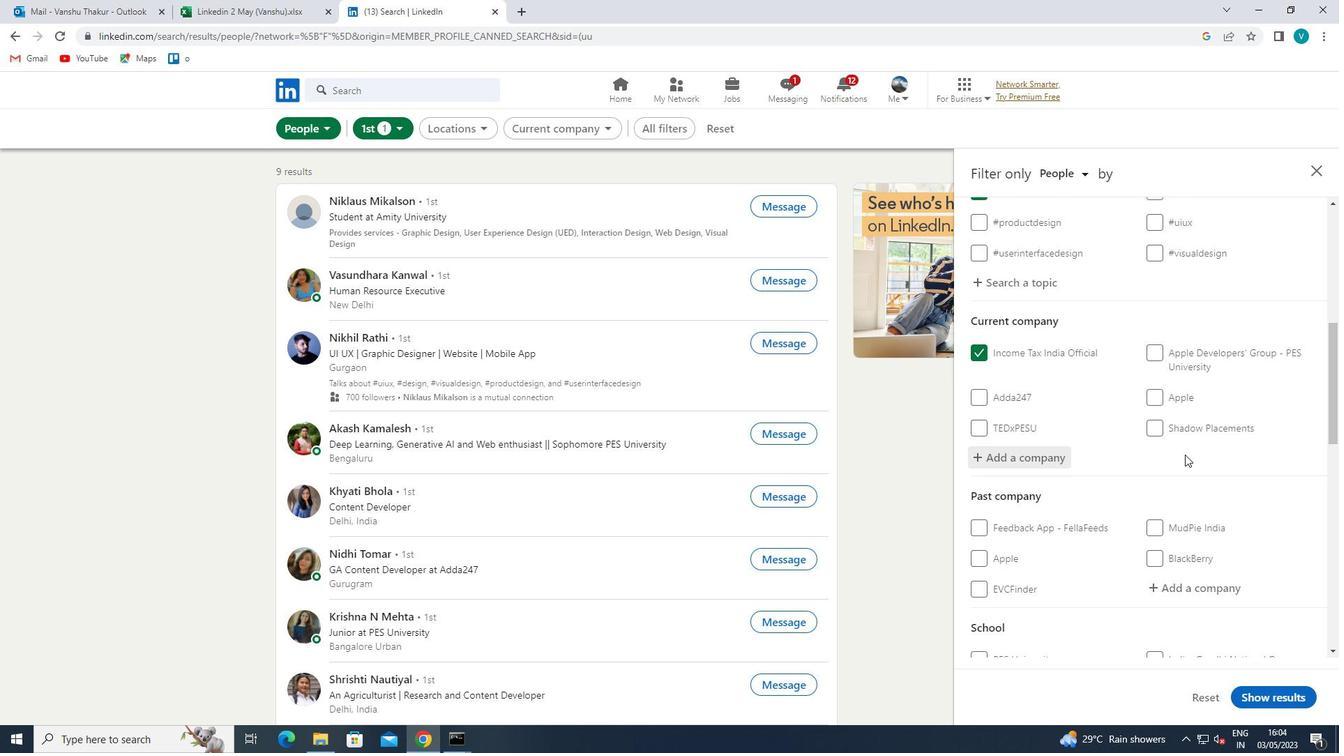 
Action: Mouse scrolled (1185, 454) with delta (0, 0)
Screenshot: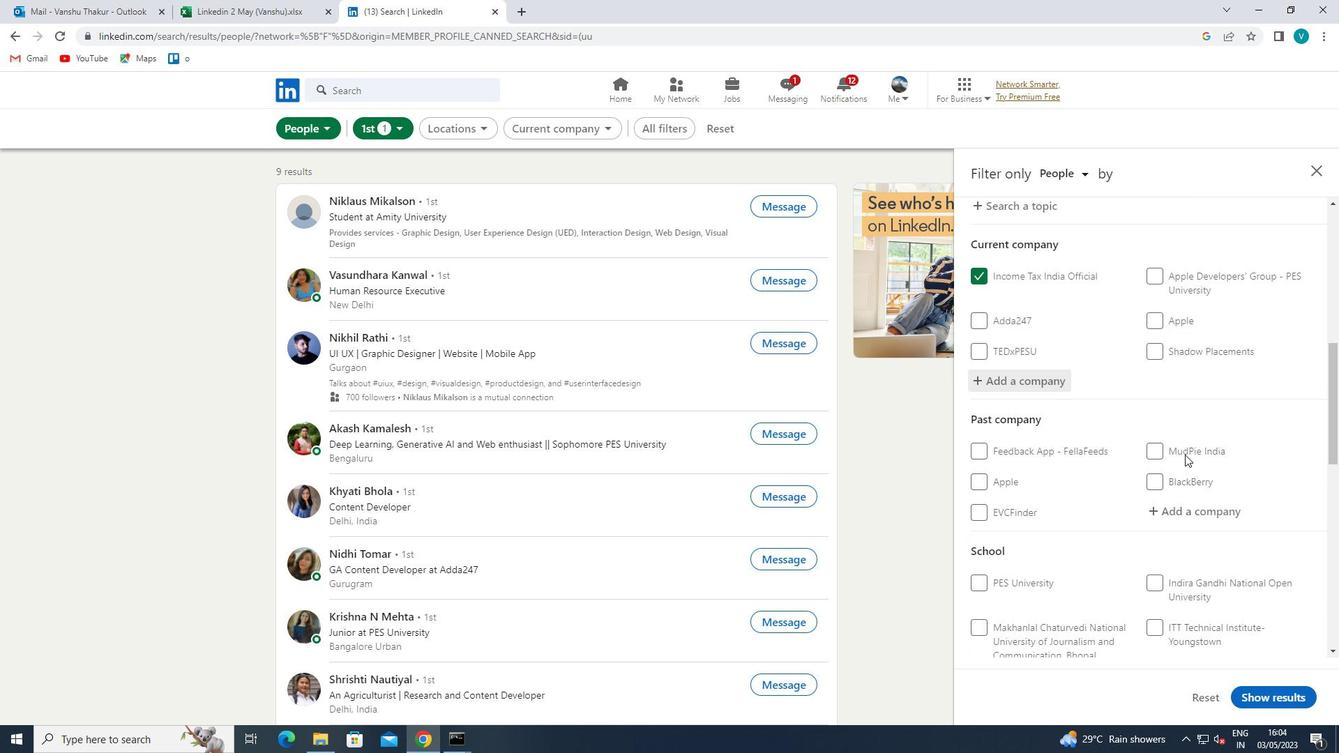 
Action: Mouse moved to (1196, 497)
Screenshot: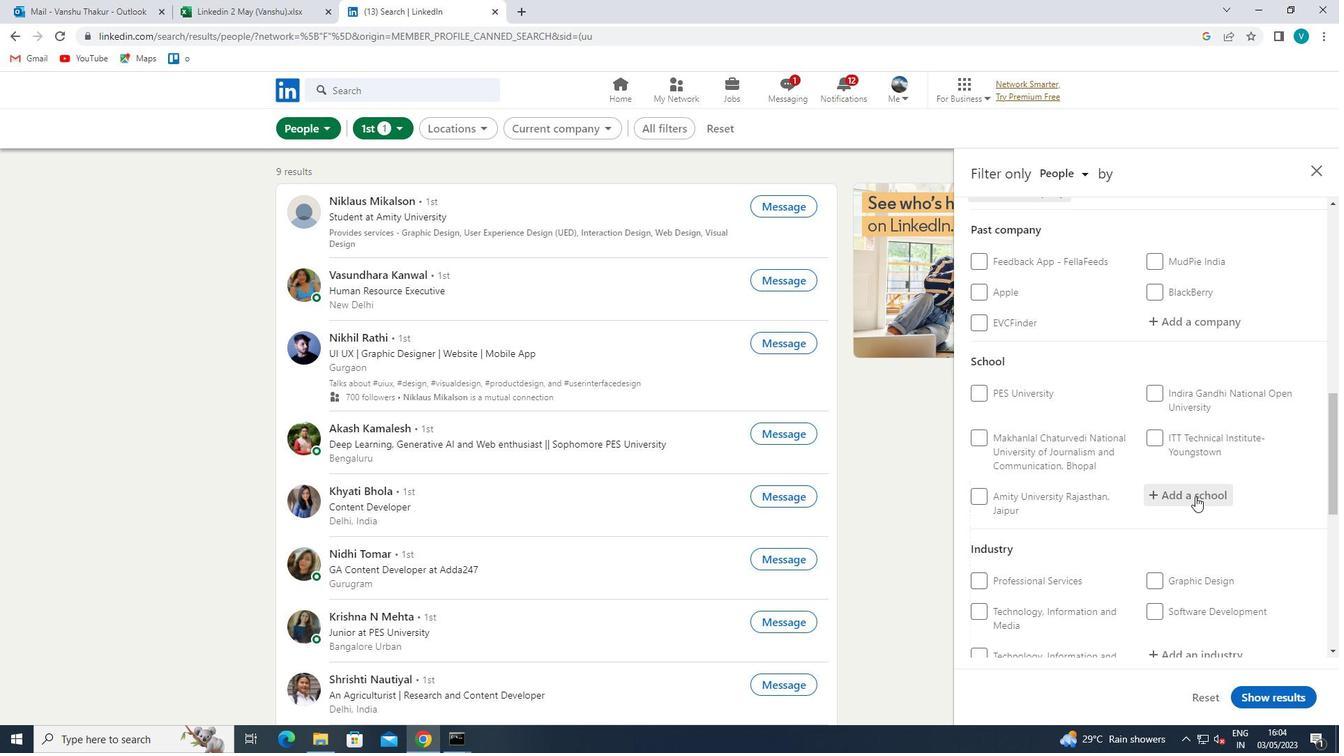 
Action: Mouse pressed left at (1196, 497)
Screenshot: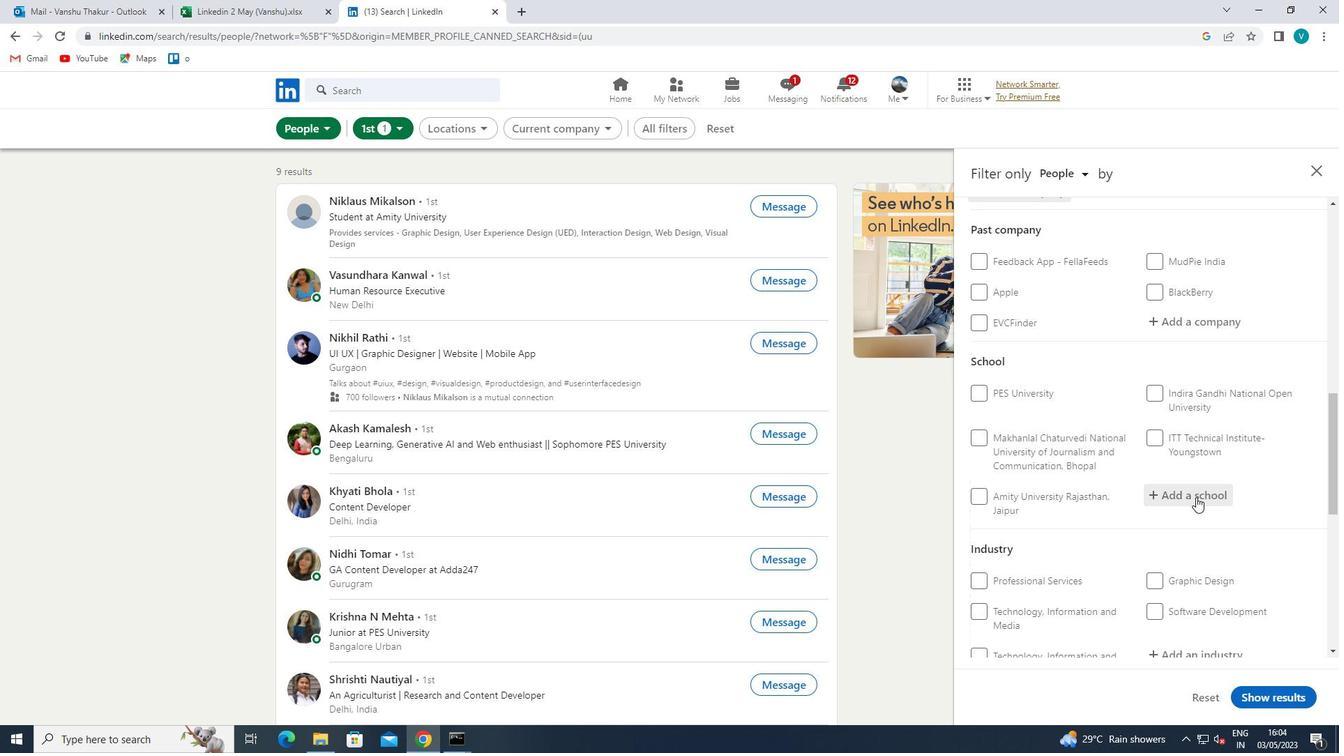 
Action: Key pressed <Key.shift>SHRI<Key.space><Key.shift>RAMSWAROOP
Screenshot: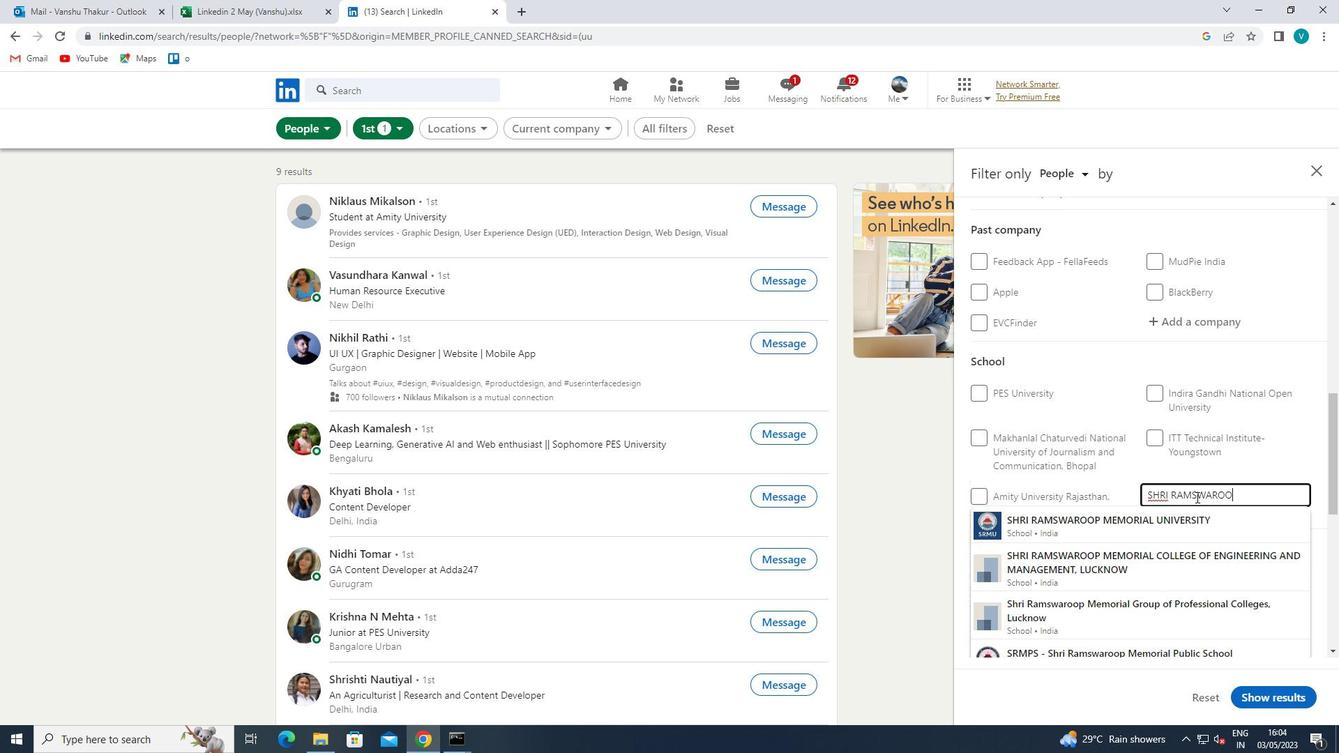 
Action: Mouse moved to (1195, 529)
Screenshot: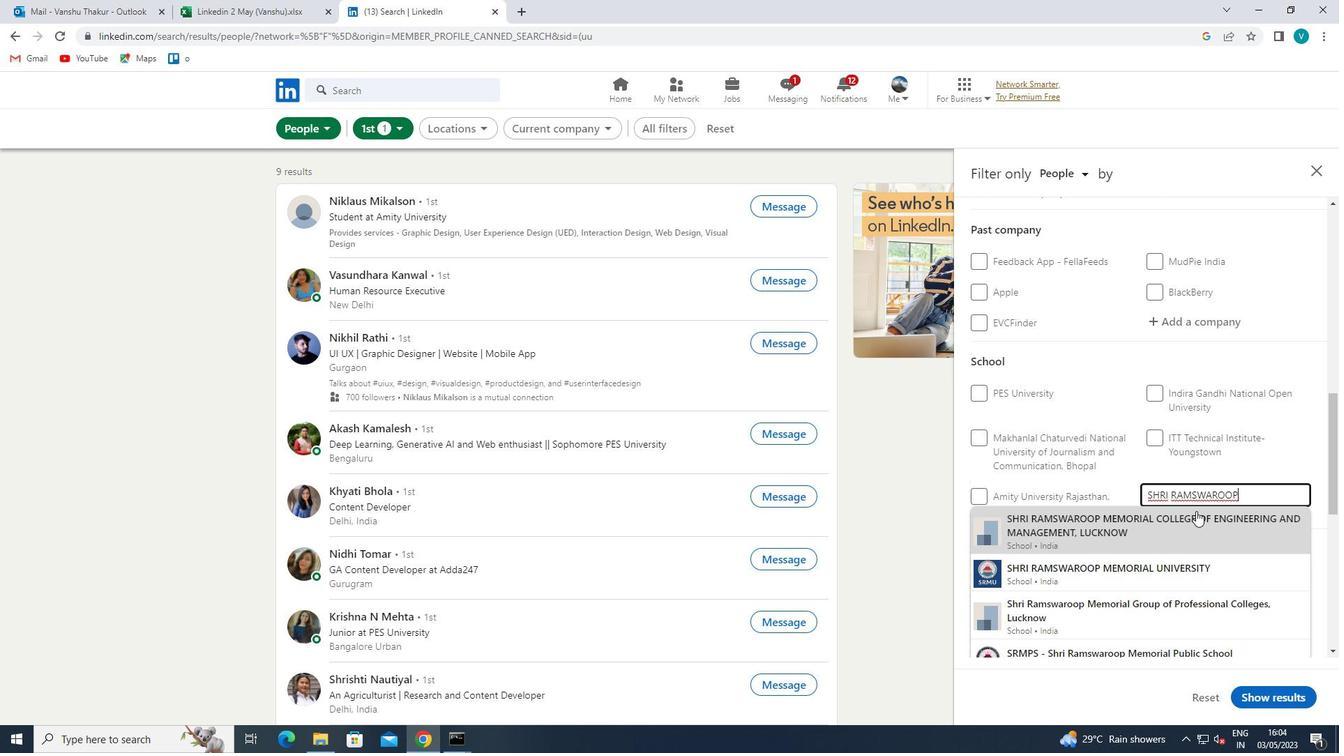 
Action: Mouse pressed left at (1195, 529)
Screenshot: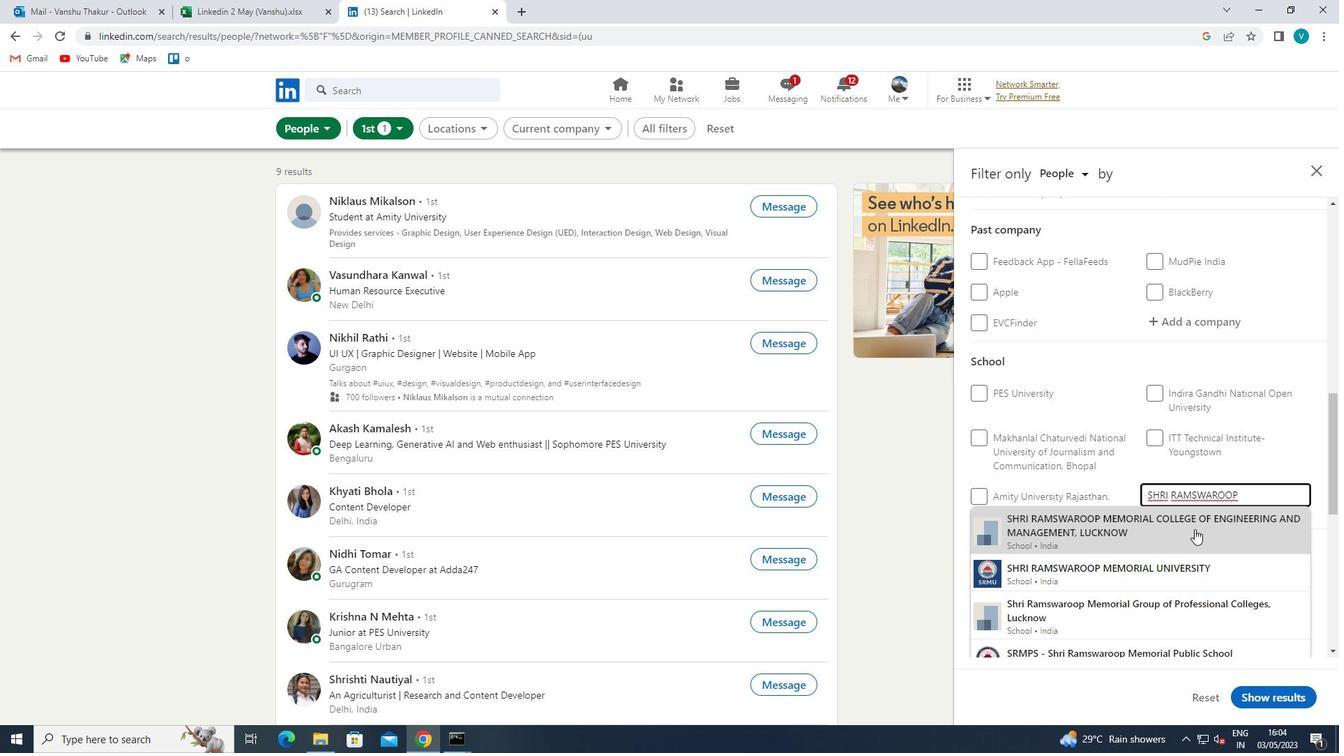 
Action: Mouse scrolled (1195, 528) with delta (0, 0)
Screenshot: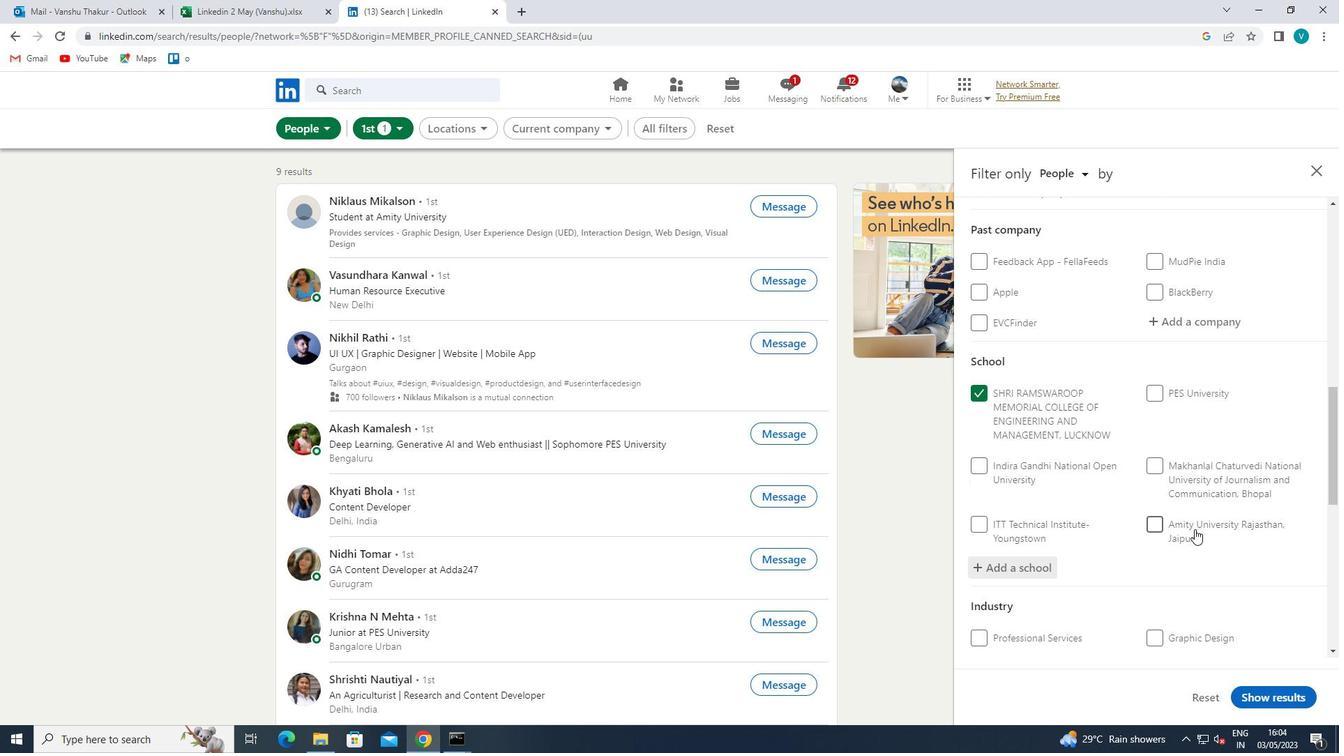 
Action: Mouse scrolled (1195, 528) with delta (0, 0)
Screenshot: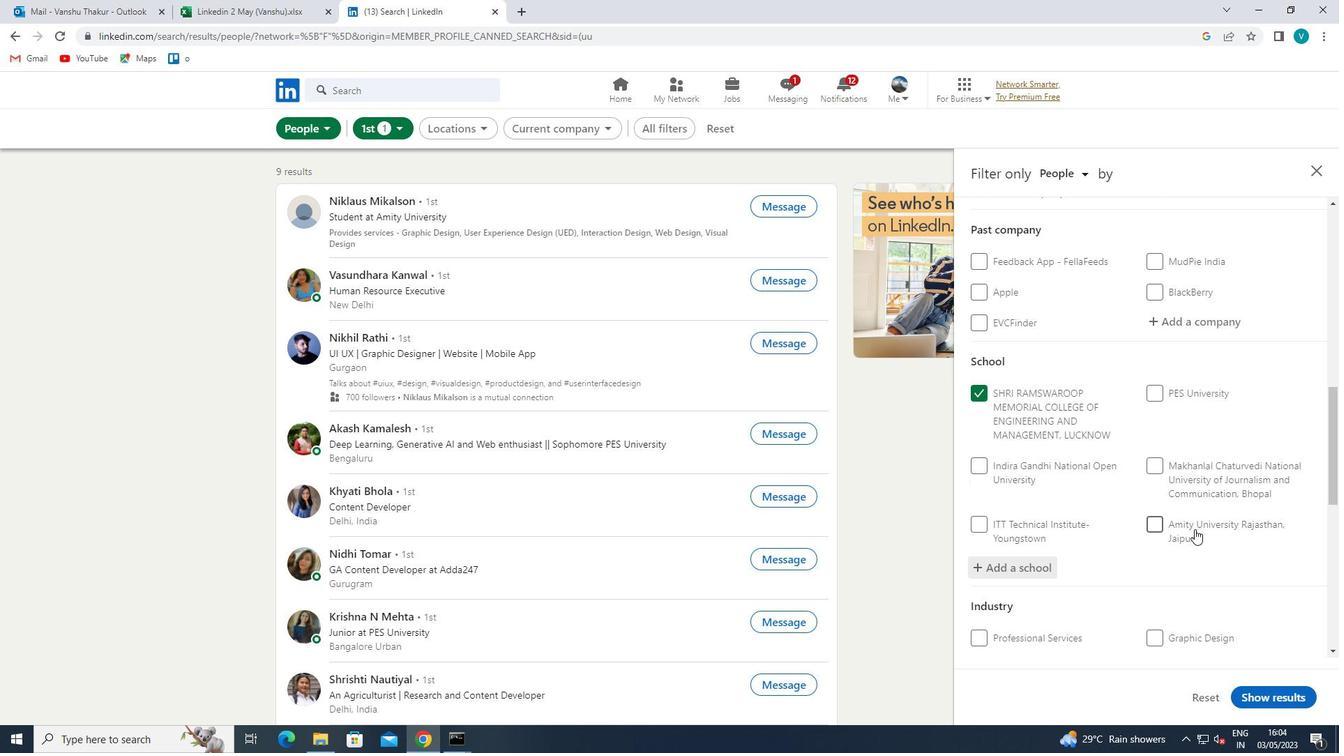 
Action: Mouse scrolled (1195, 528) with delta (0, 0)
Screenshot: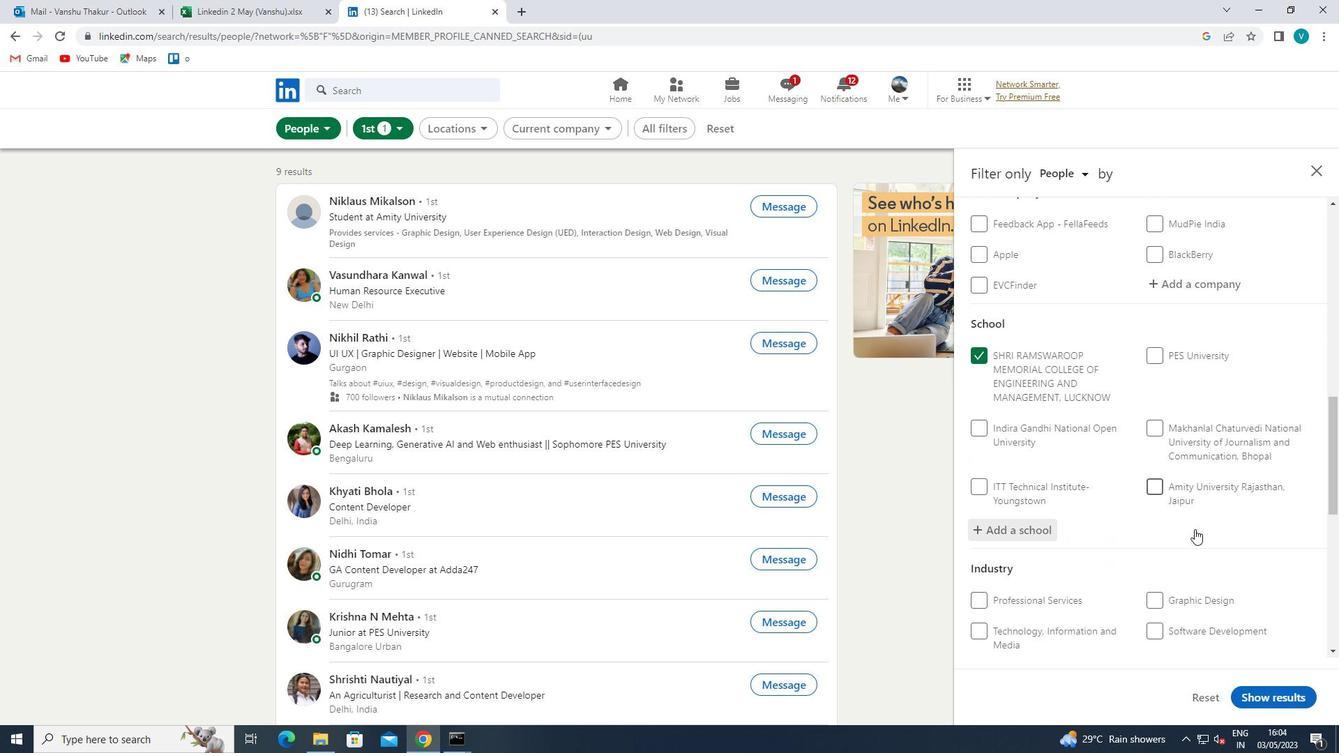 
Action: Mouse moved to (1219, 510)
Screenshot: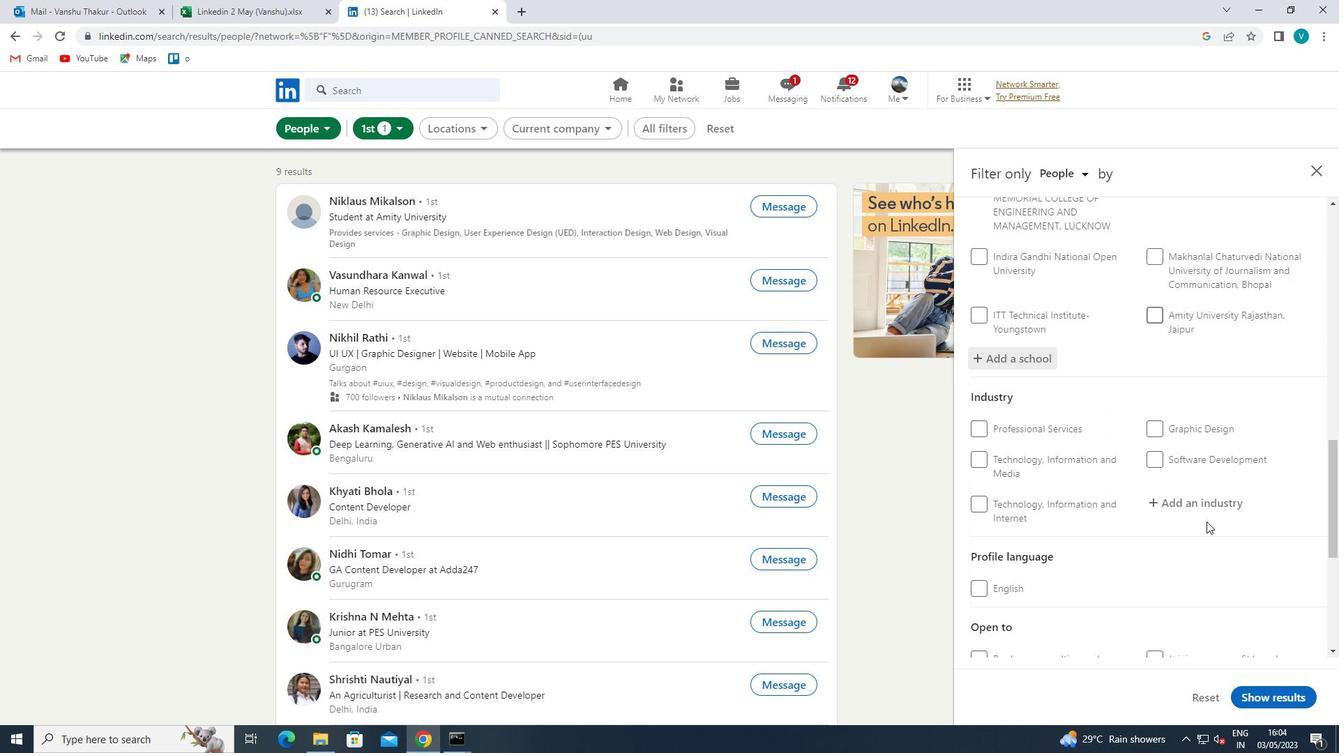
Action: Mouse pressed left at (1219, 510)
Screenshot: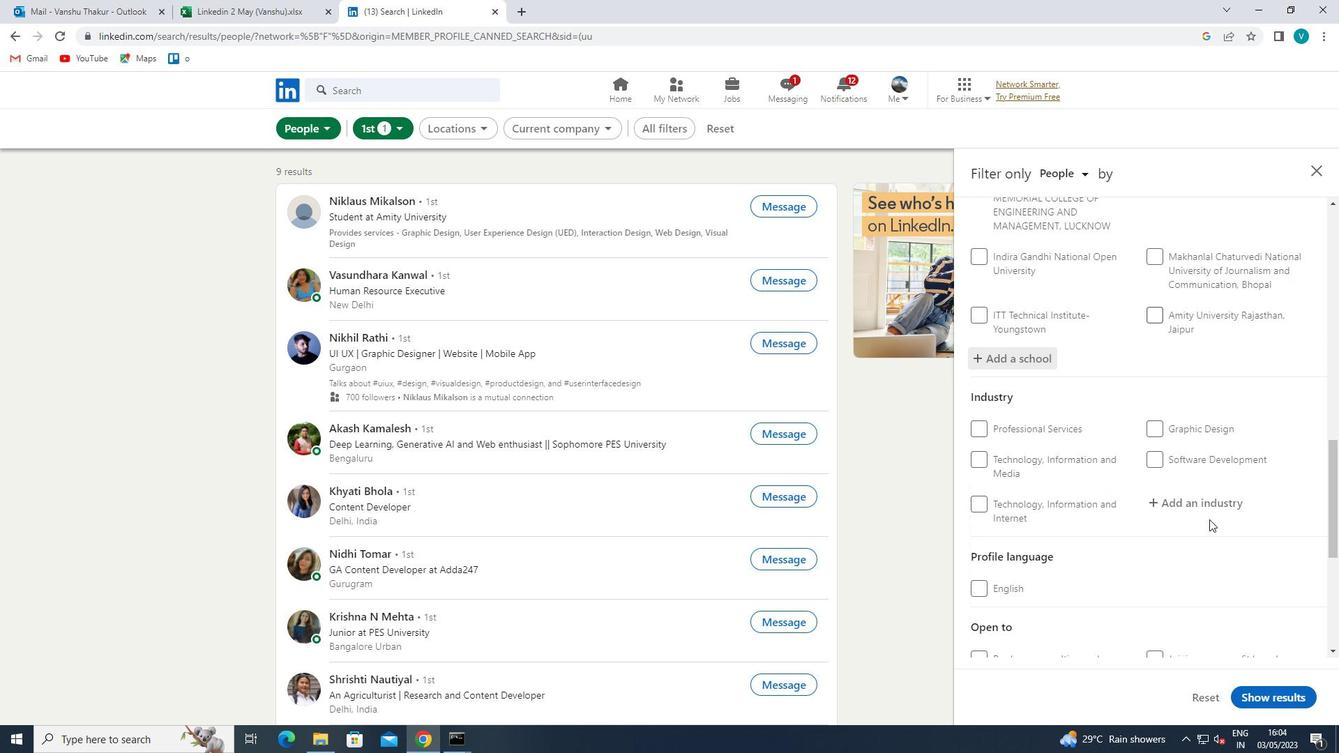 
Action: Mouse moved to (1220, 509)
Screenshot: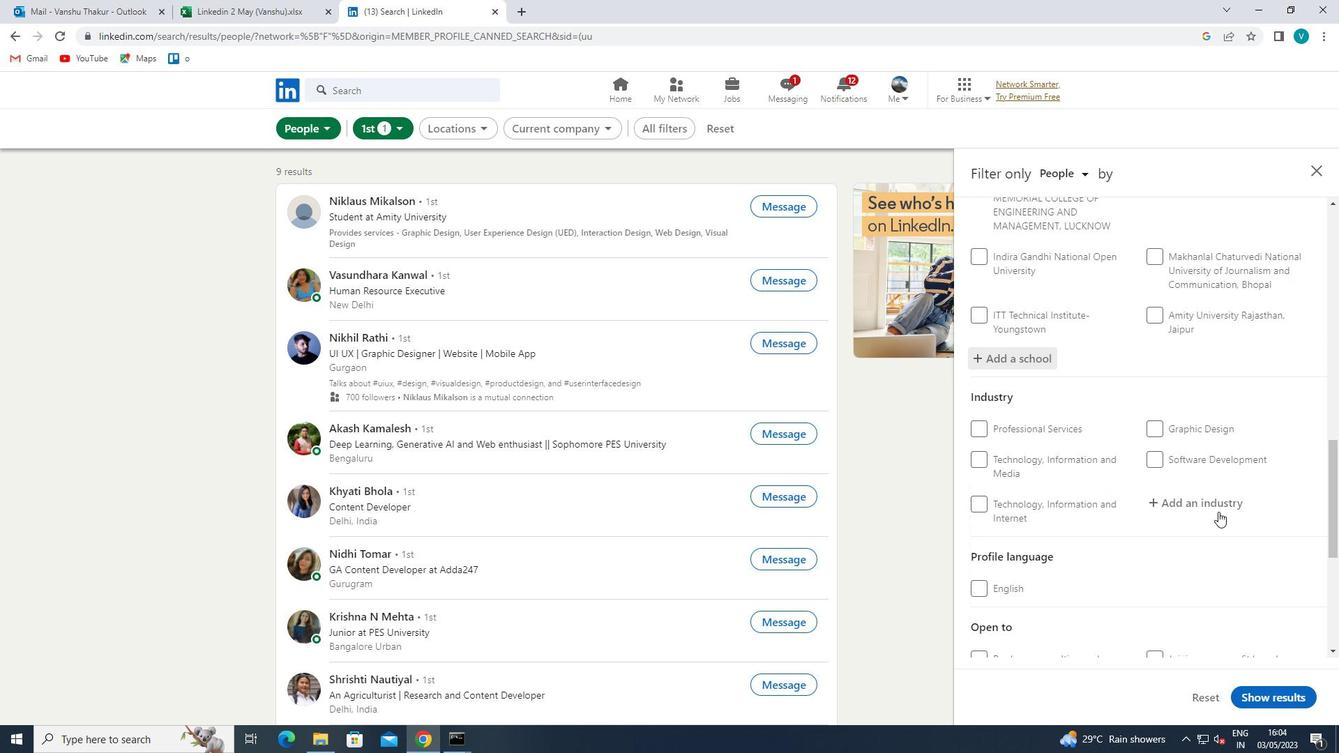 
Action: Key pressed <Key.shift>PHOTO
Screenshot: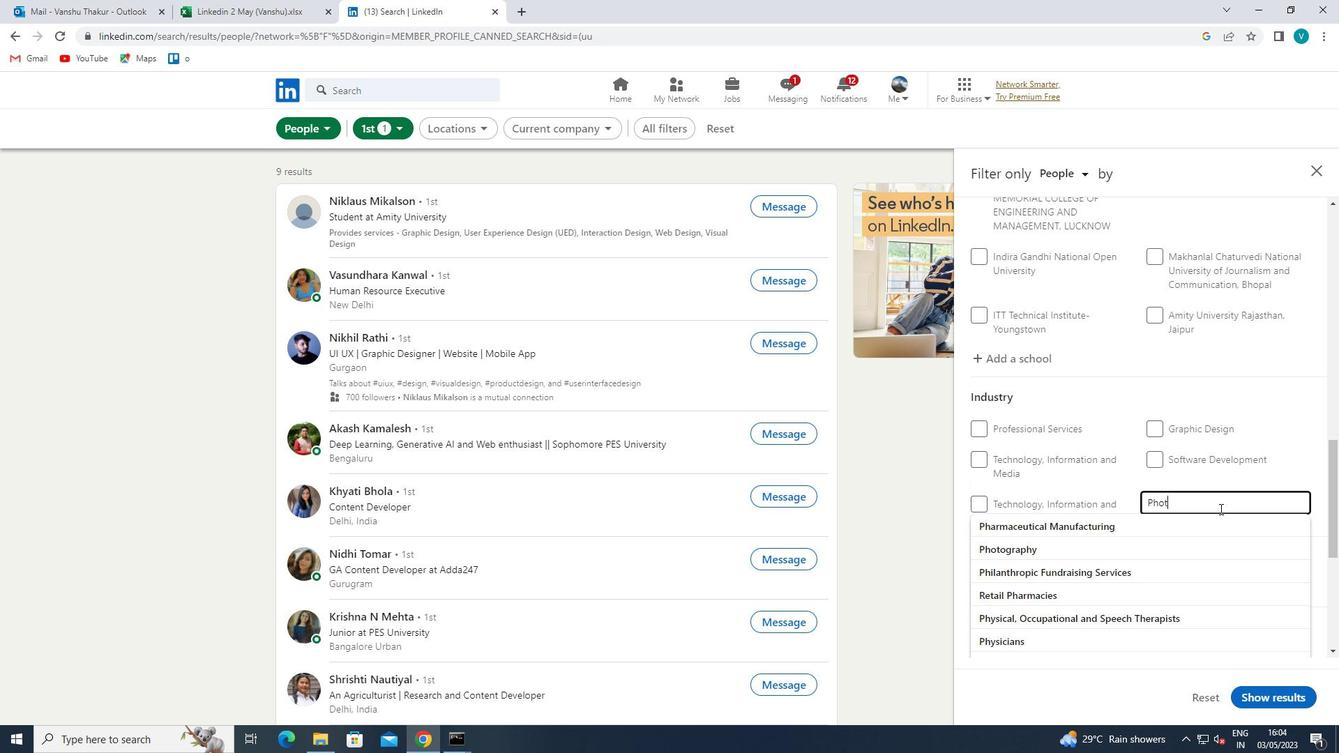 
Action: Mouse moved to (1198, 524)
Screenshot: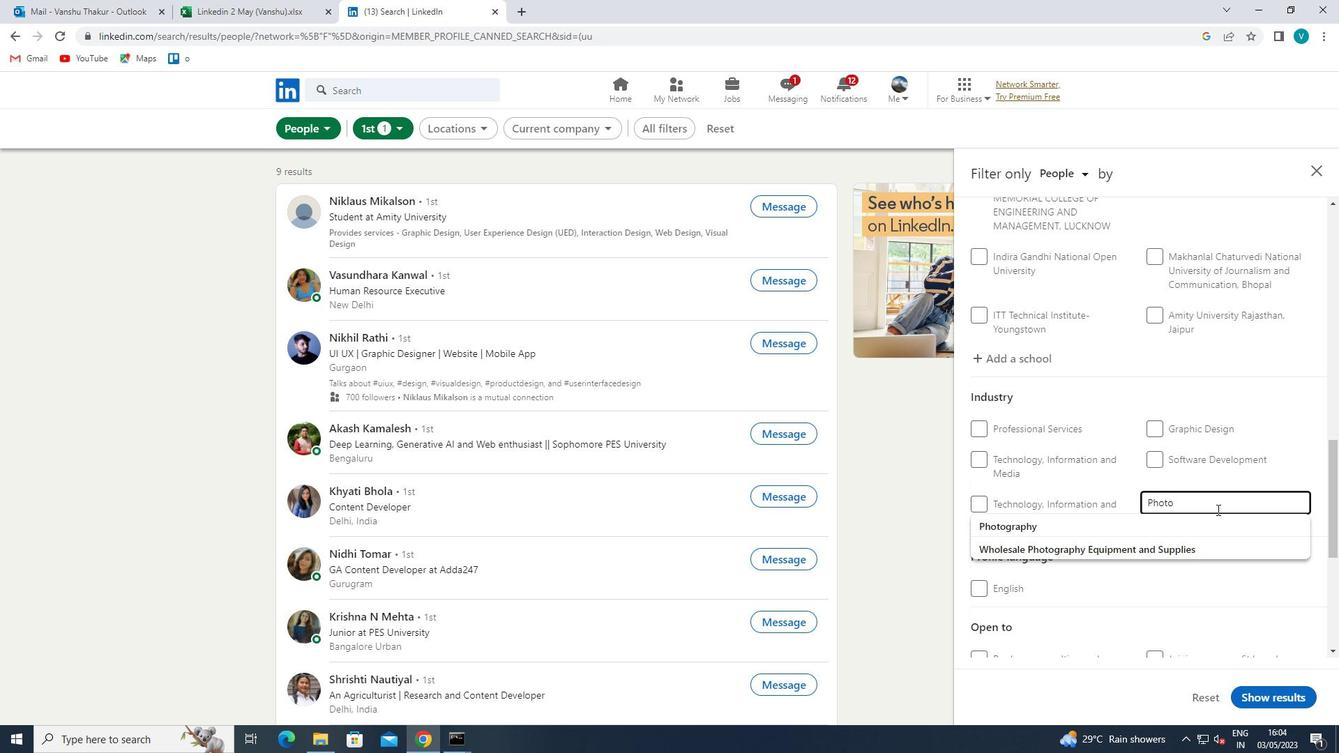 
Action: Mouse pressed left at (1198, 524)
Screenshot: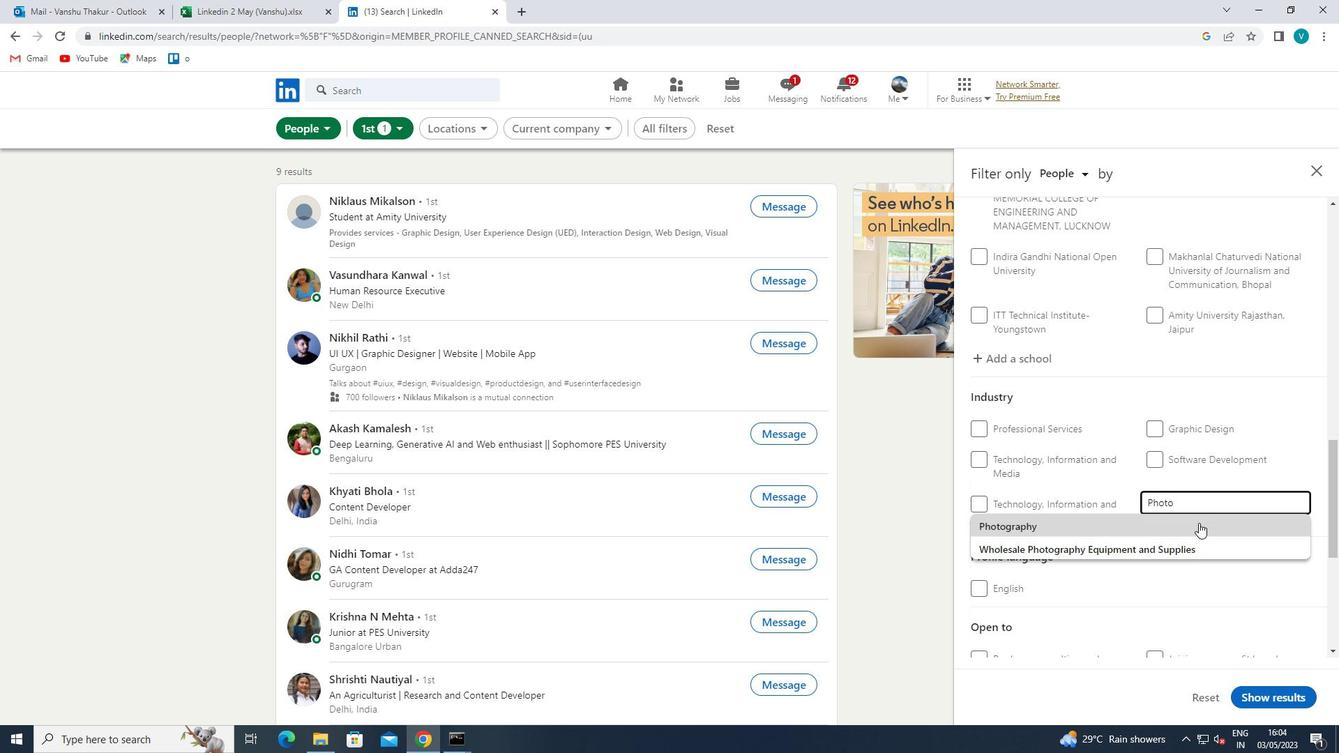 
Action: Mouse scrolled (1198, 523) with delta (0, 0)
Screenshot: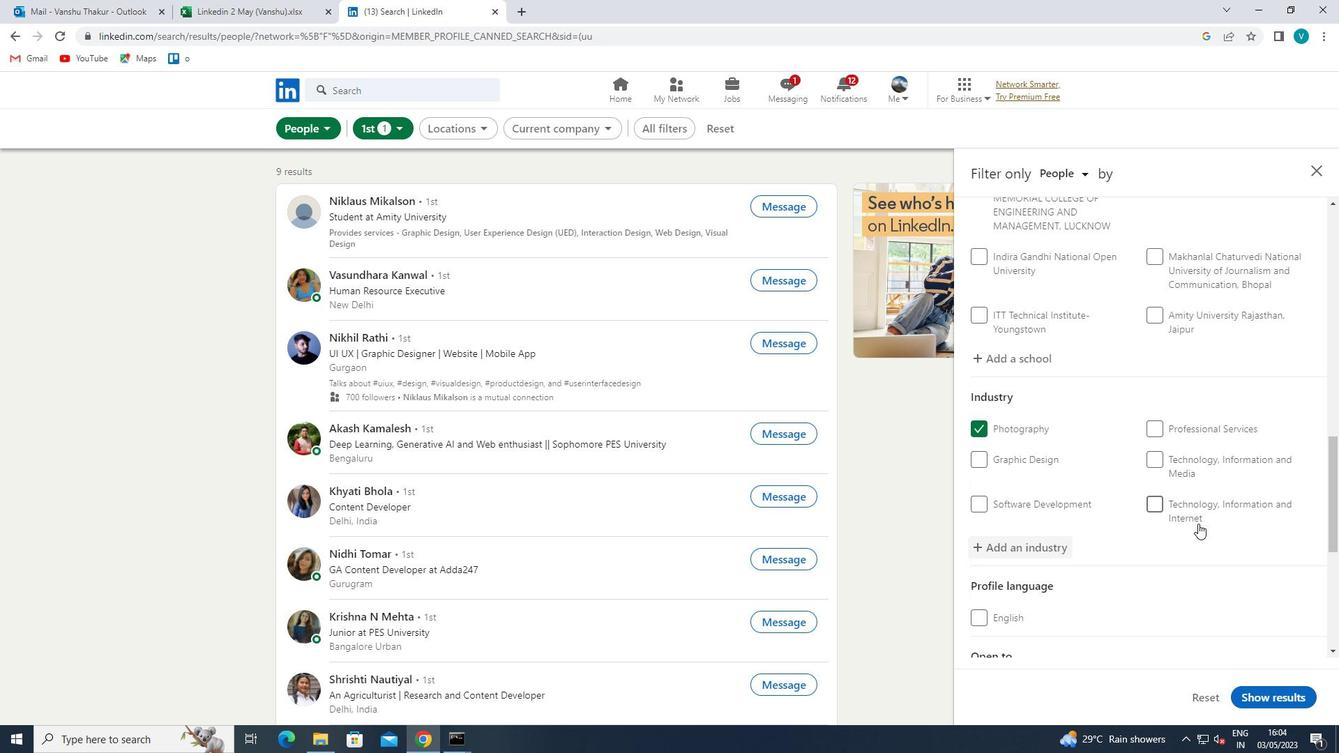 
Action: Mouse scrolled (1198, 523) with delta (0, 0)
Screenshot: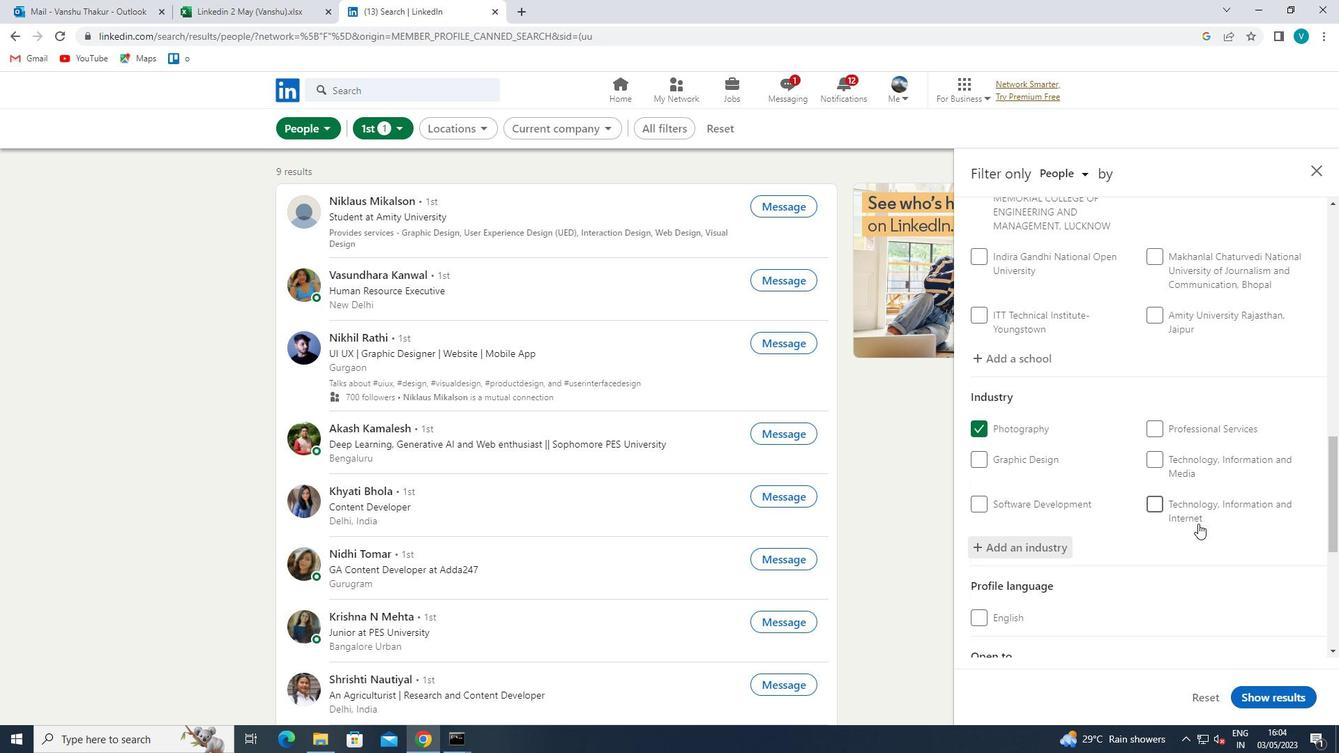 
Action: Mouse scrolled (1198, 523) with delta (0, 0)
Screenshot: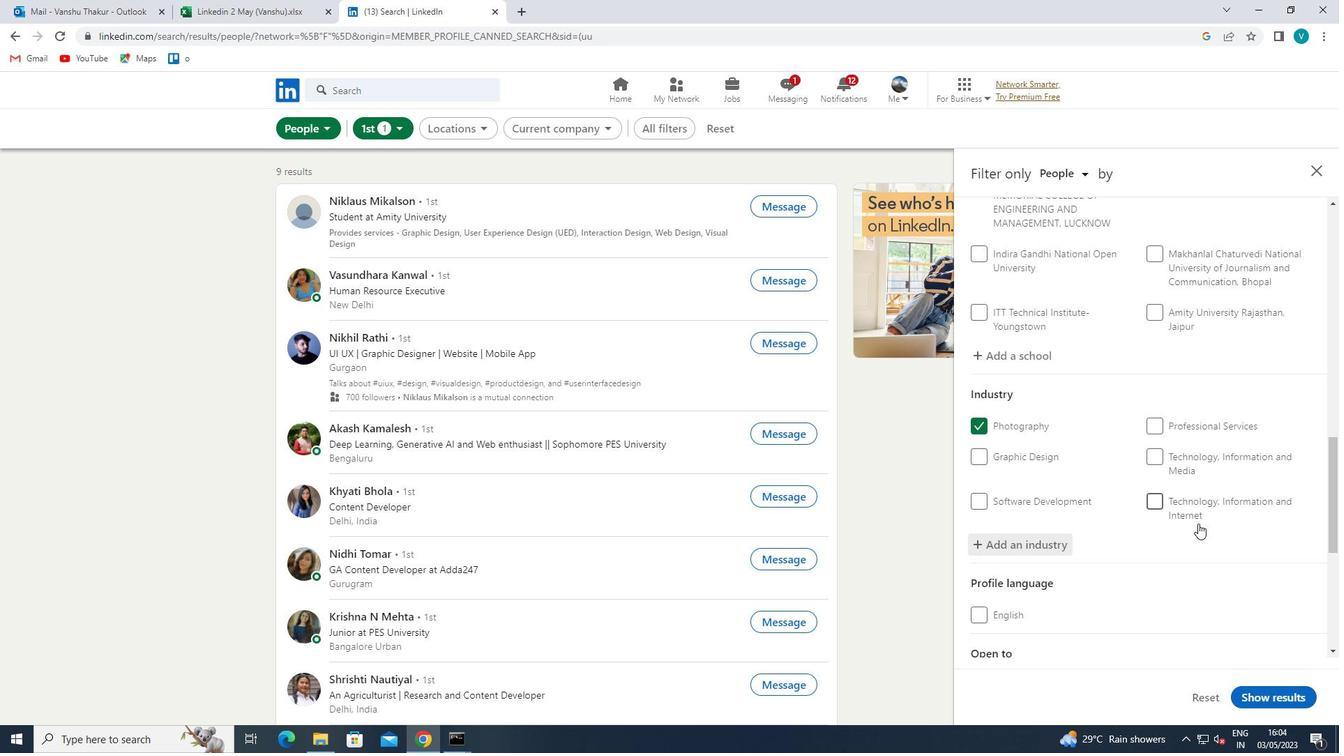 
Action: Mouse scrolled (1198, 523) with delta (0, 0)
Screenshot: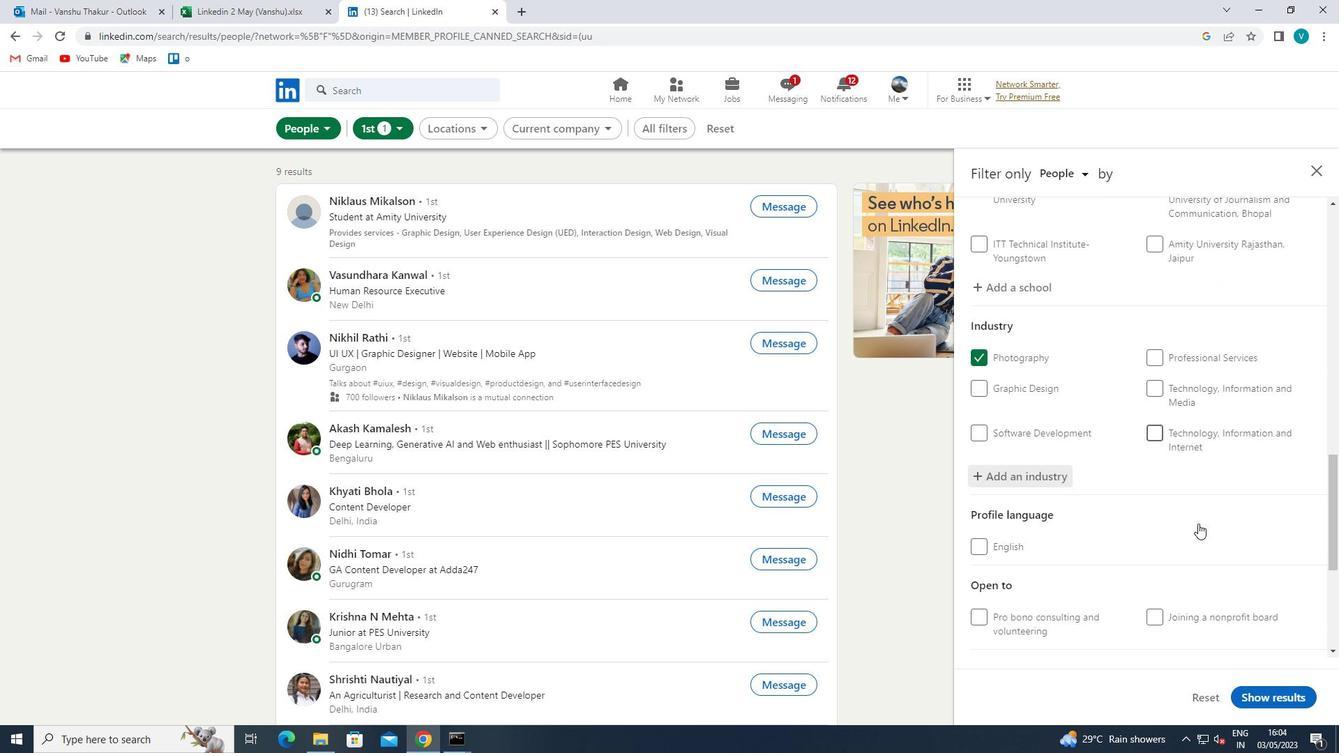 
Action: Mouse moved to (1196, 551)
Screenshot: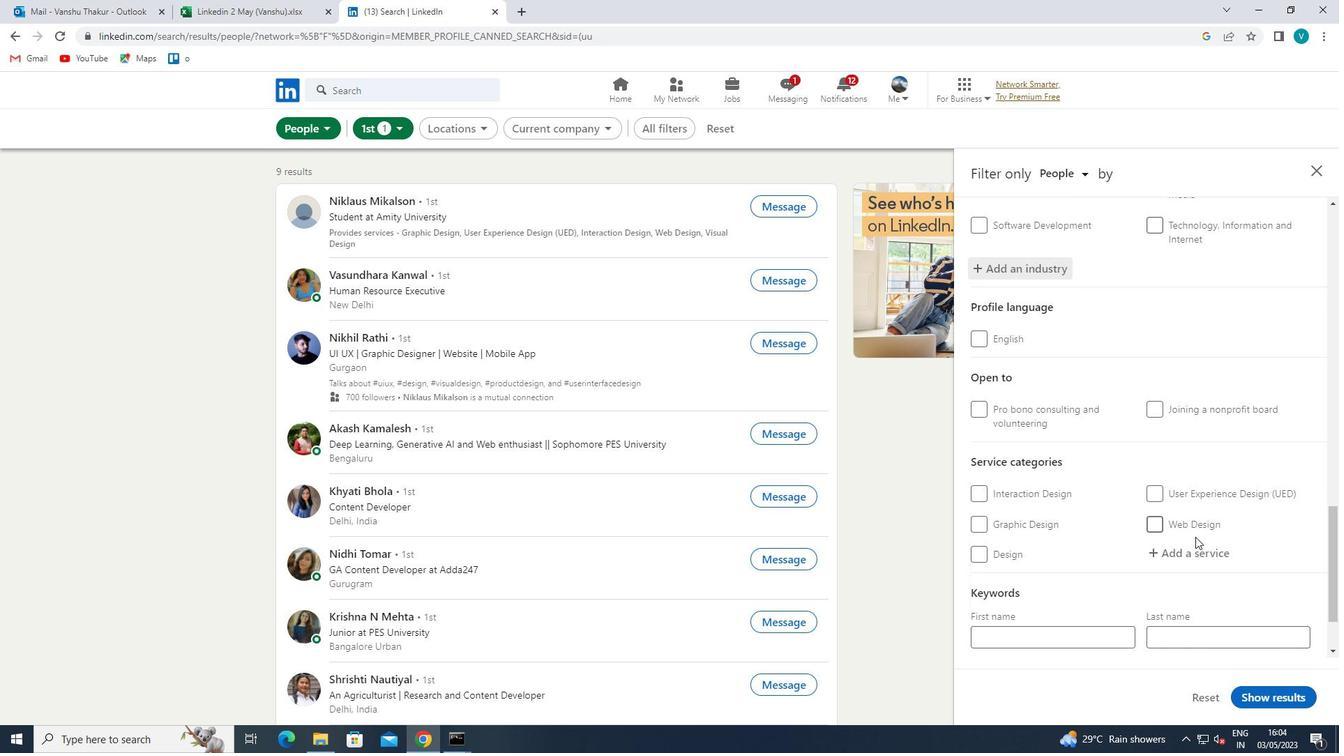 
Action: Mouse pressed left at (1196, 551)
Screenshot: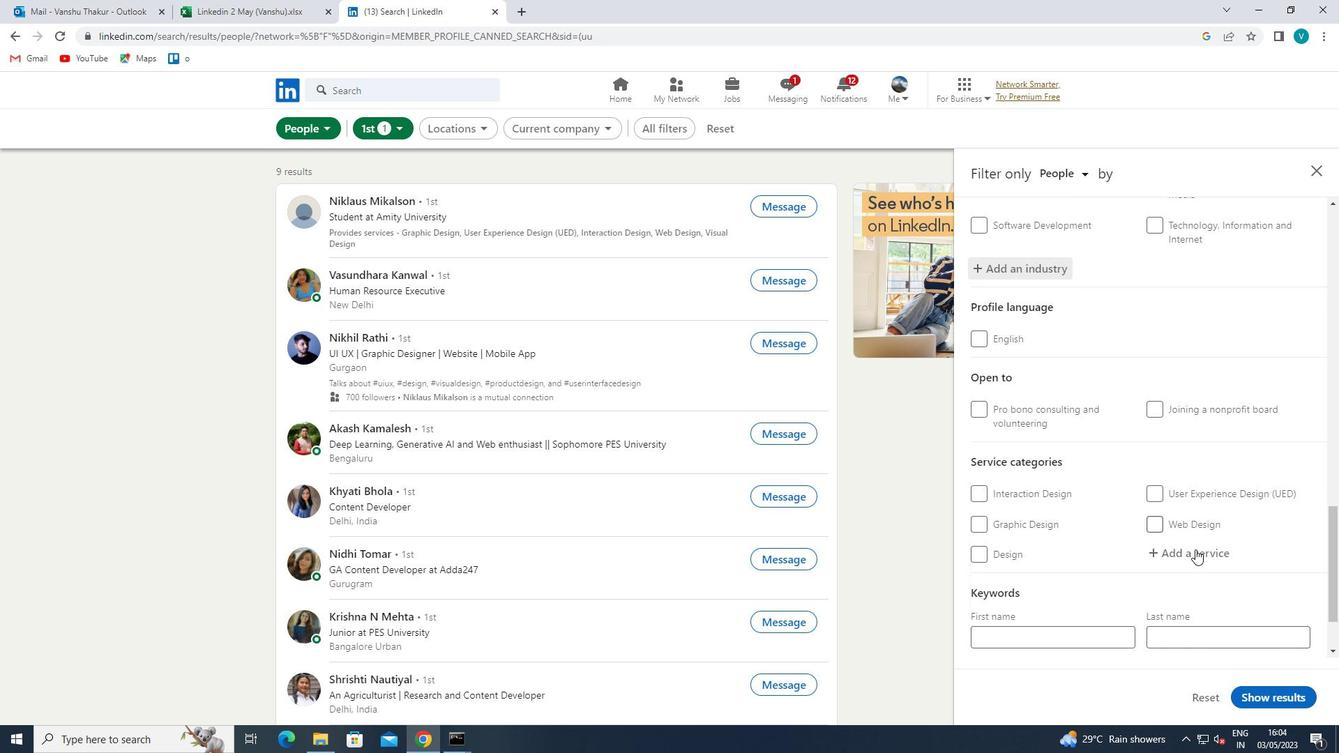 
Action: Mouse moved to (1201, 550)
Screenshot: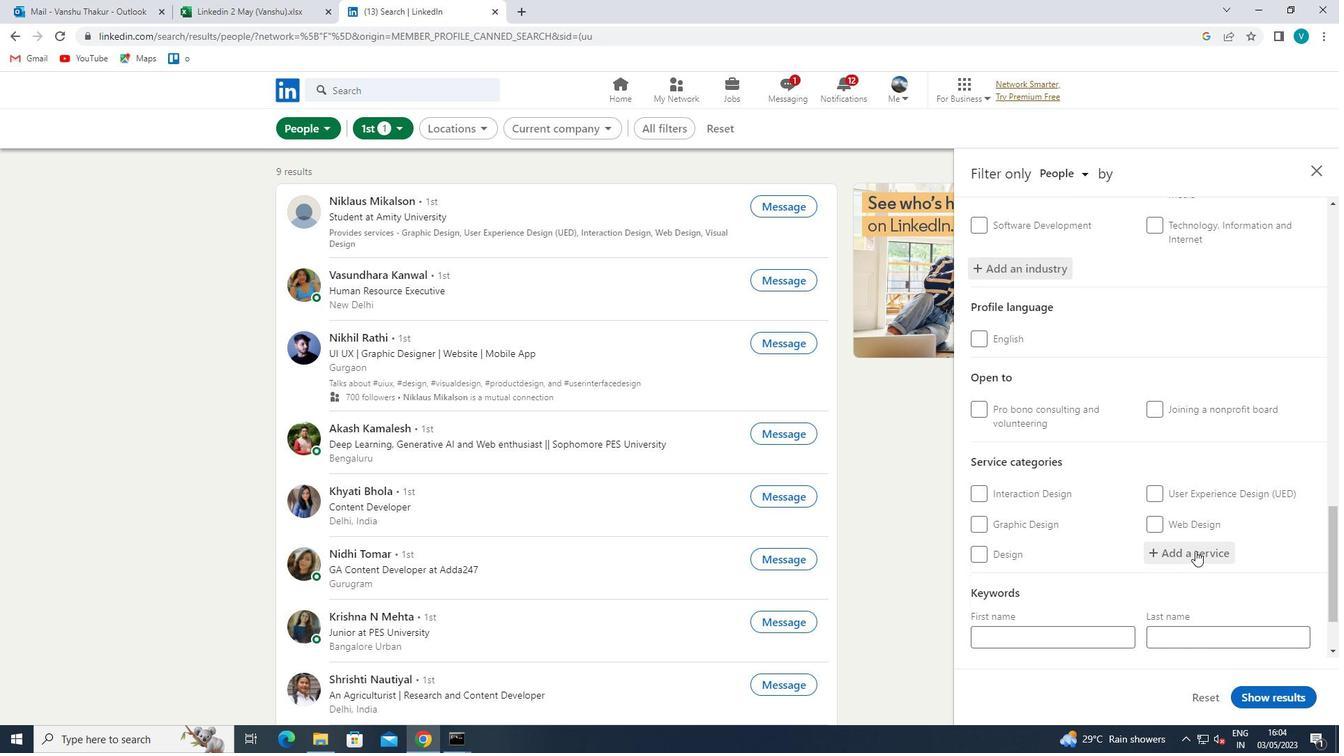 
Action: Key pressed <Key.shift>EVENT<Key.space>
Screenshot: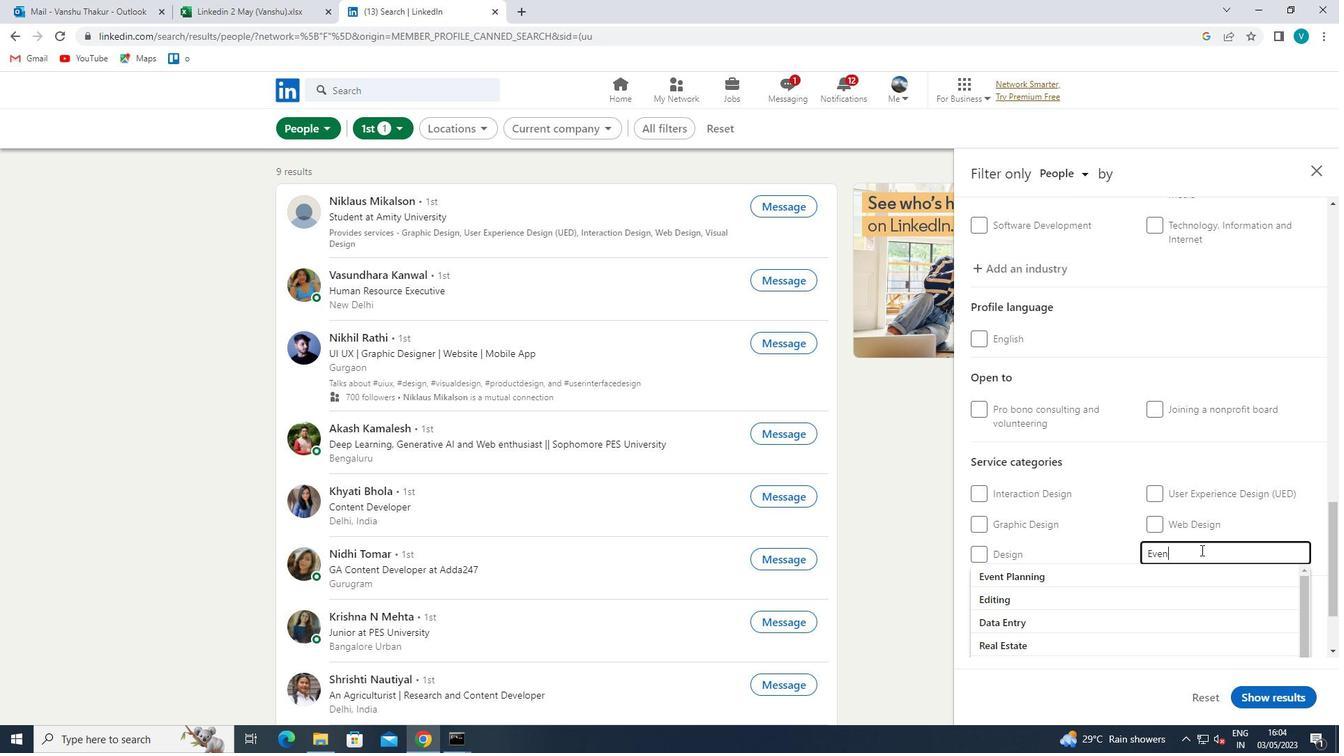 
Action: Mouse moved to (1163, 589)
Screenshot: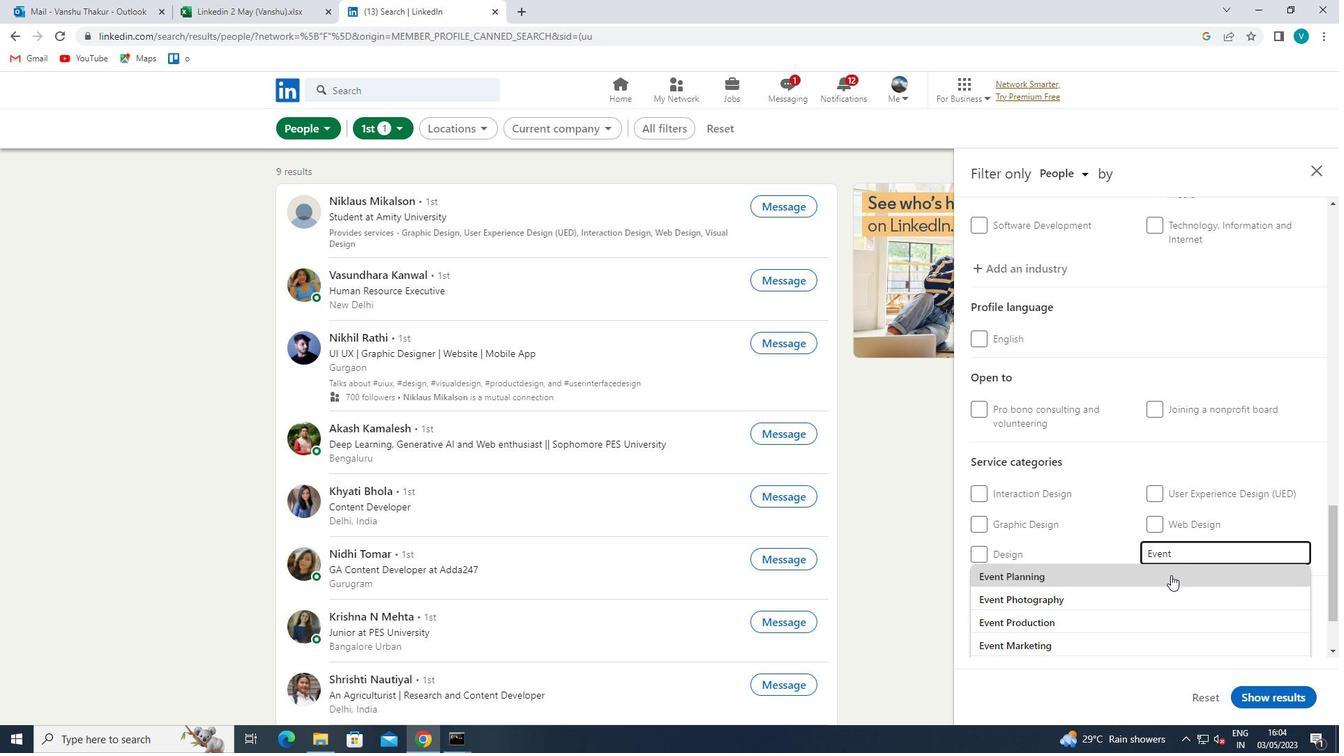 
Action: Mouse pressed left at (1163, 589)
Screenshot: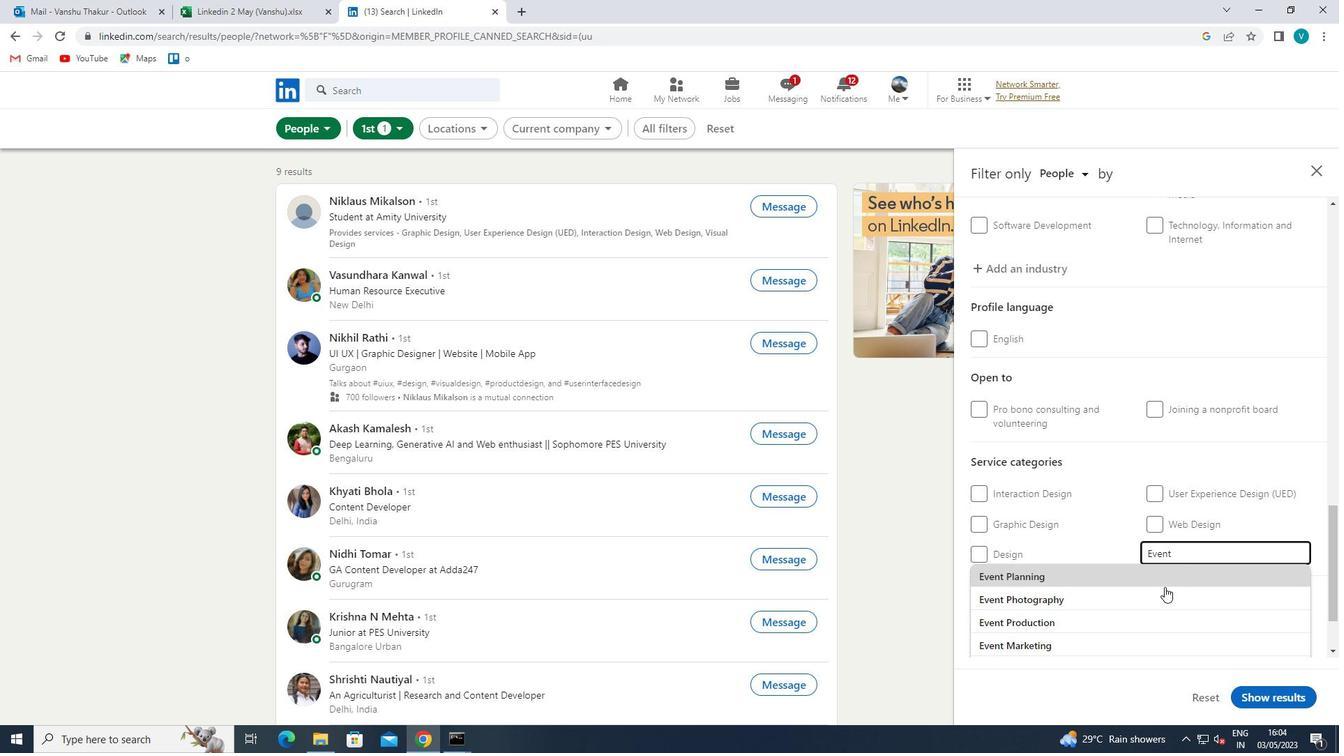 
Action: Mouse scrolled (1163, 588) with delta (0, 0)
Screenshot: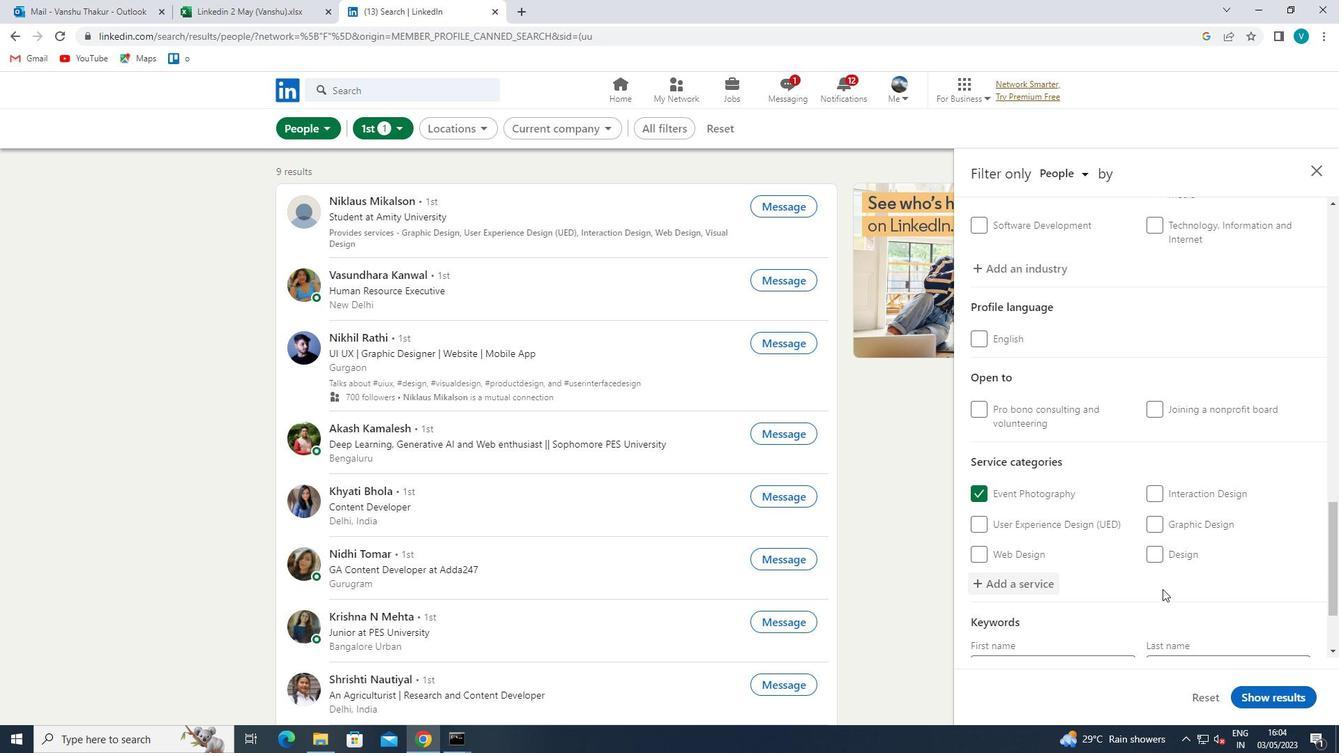 
Action: Mouse scrolled (1163, 588) with delta (0, 0)
Screenshot: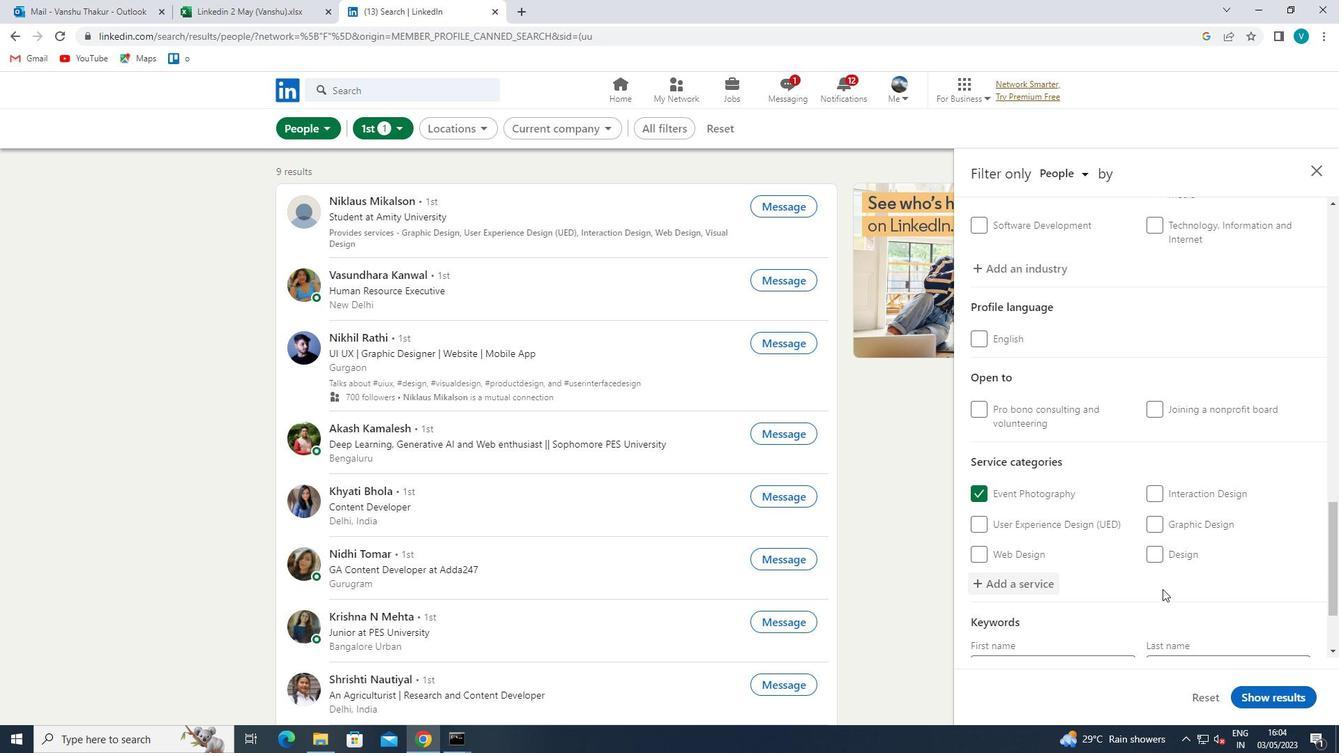 
Action: Mouse scrolled (1163, 588) with delta (0, 0)
Screenshot: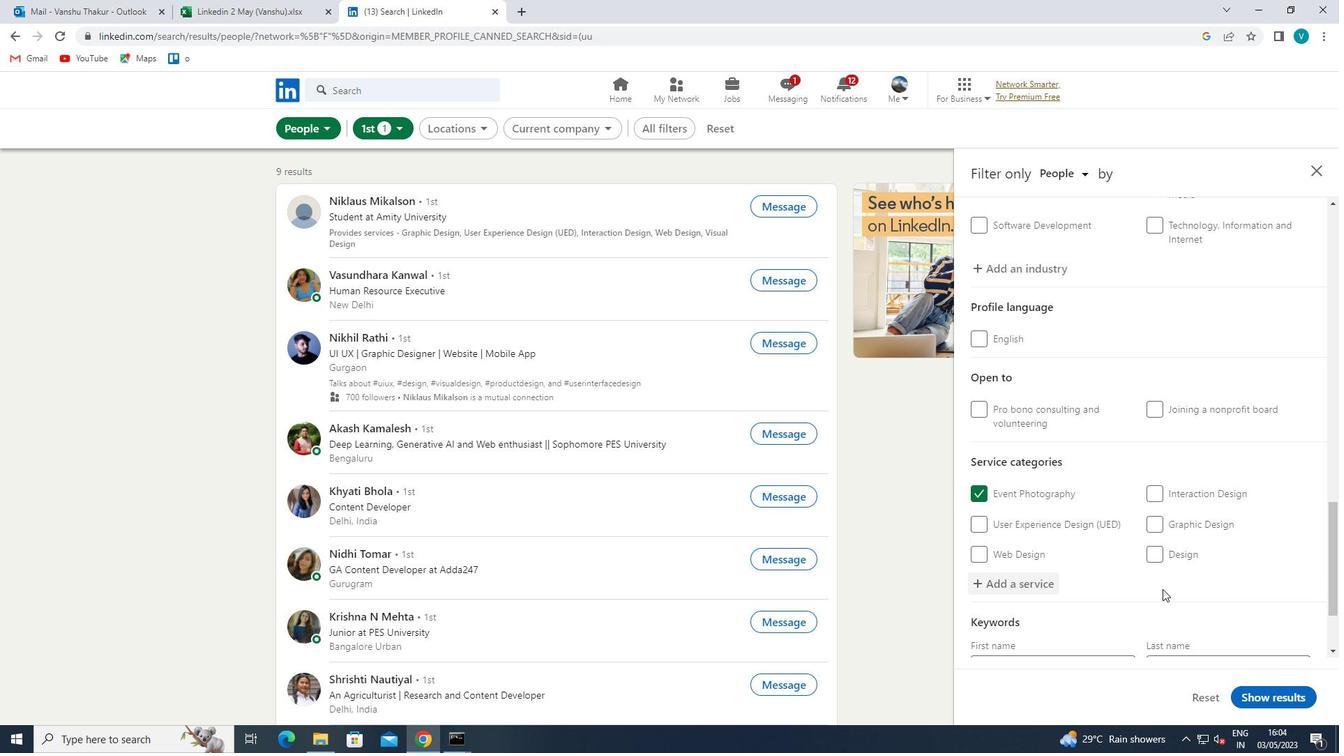 
Action: Mouse moved to (1096, 603)
Screenshot: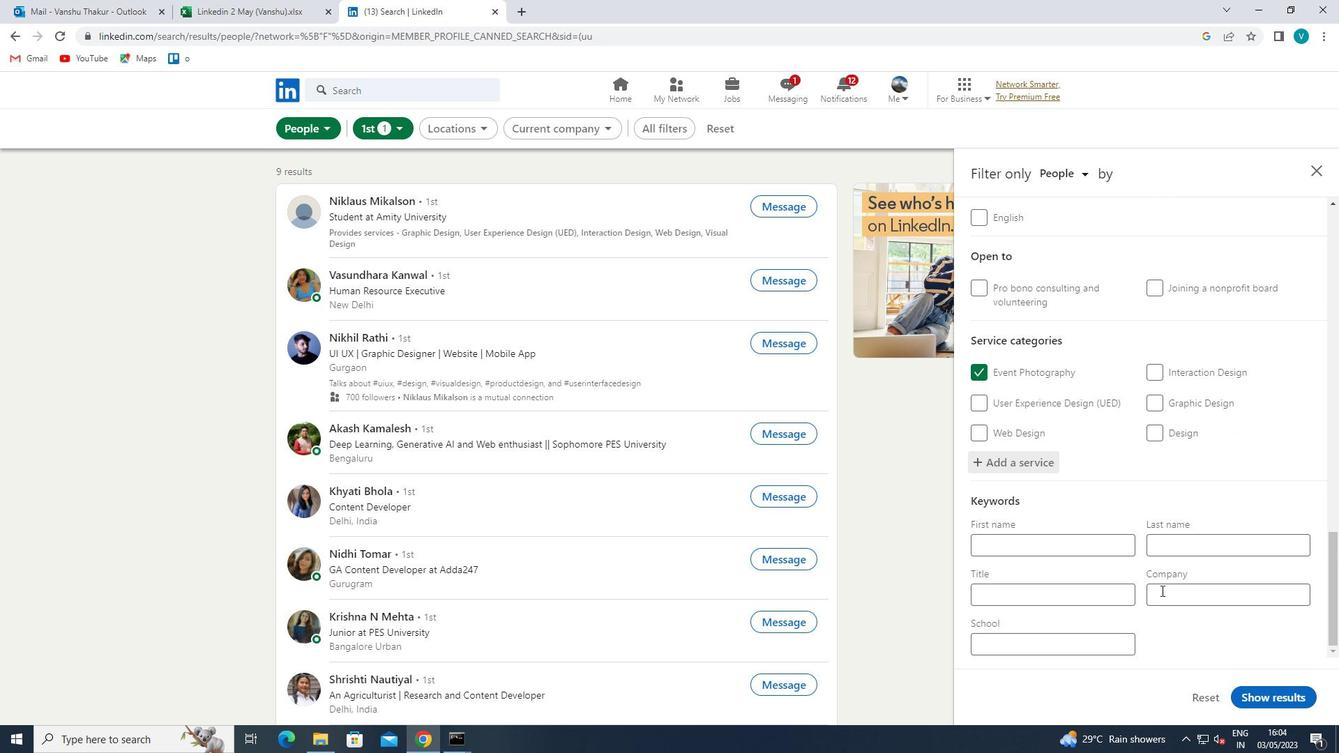 
Action: Mouse pressed left at (1096, 603)
Screenshot: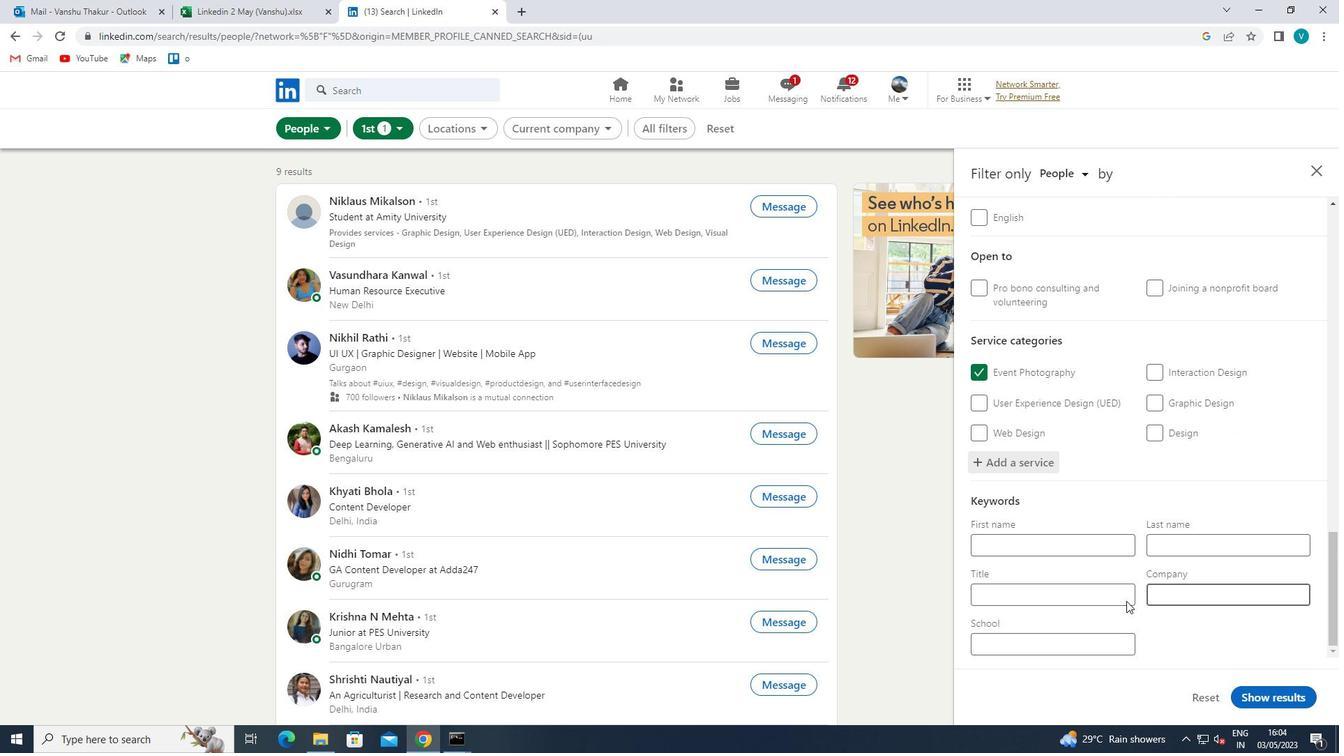 
Action: Mouse moved to (1099, 601)
Screenshot: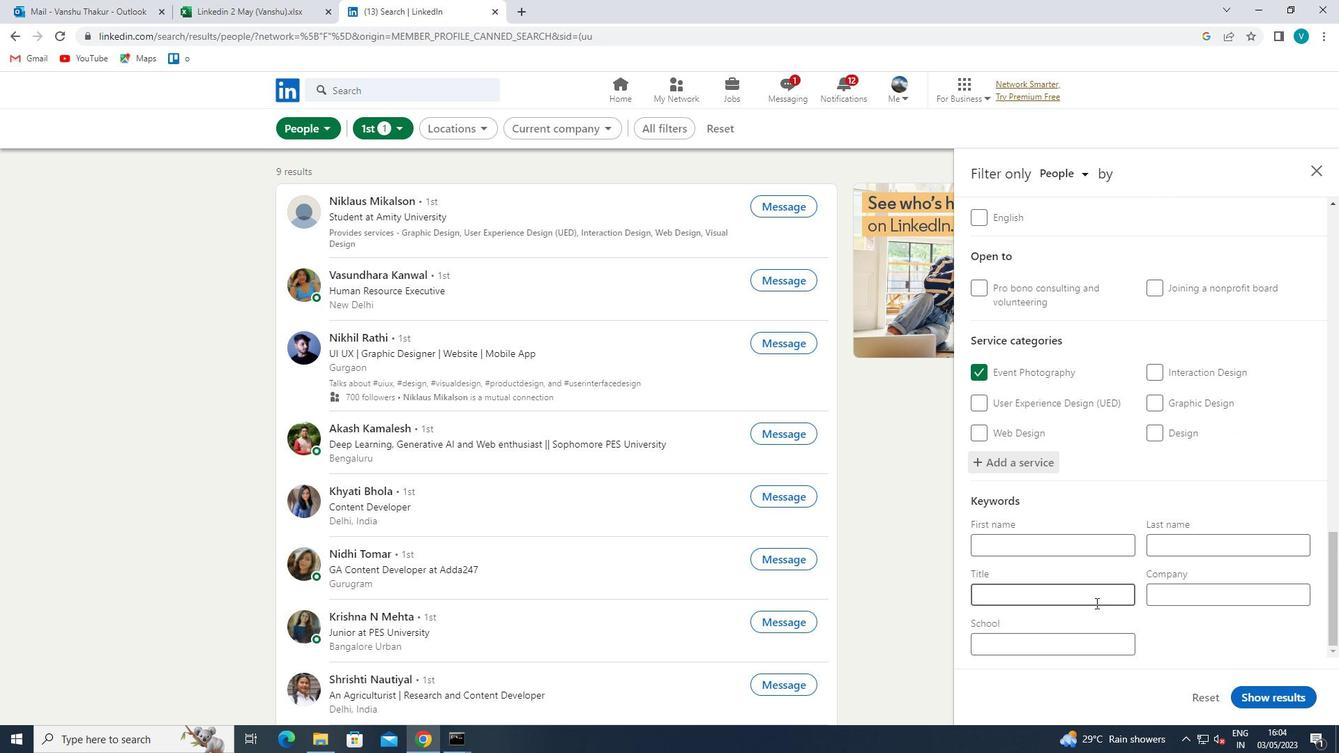 
Action: Key pressed <Key.shift>ACCOUNT<Key.space><Key.shift>EXECUTIVE<Key.space>
Screenshot: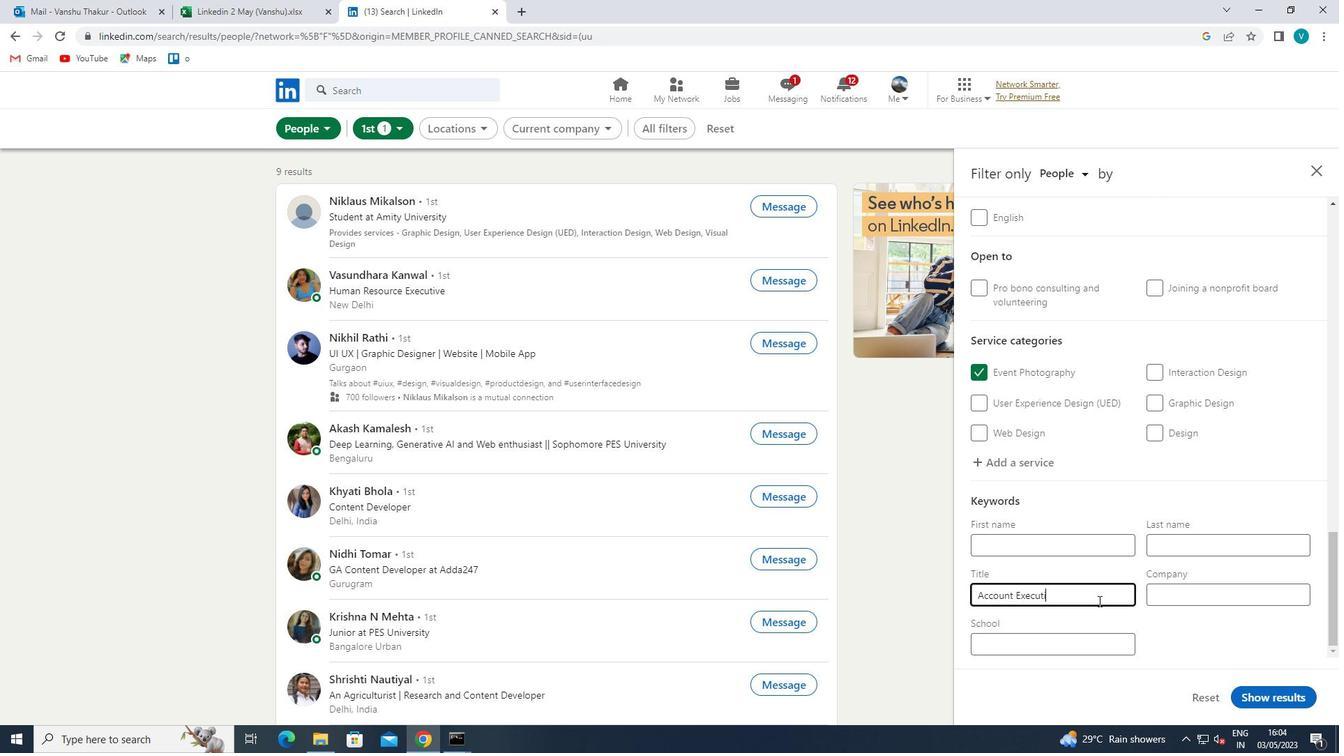 
Action: Mouse moved to (1266, 693)
Screenshot: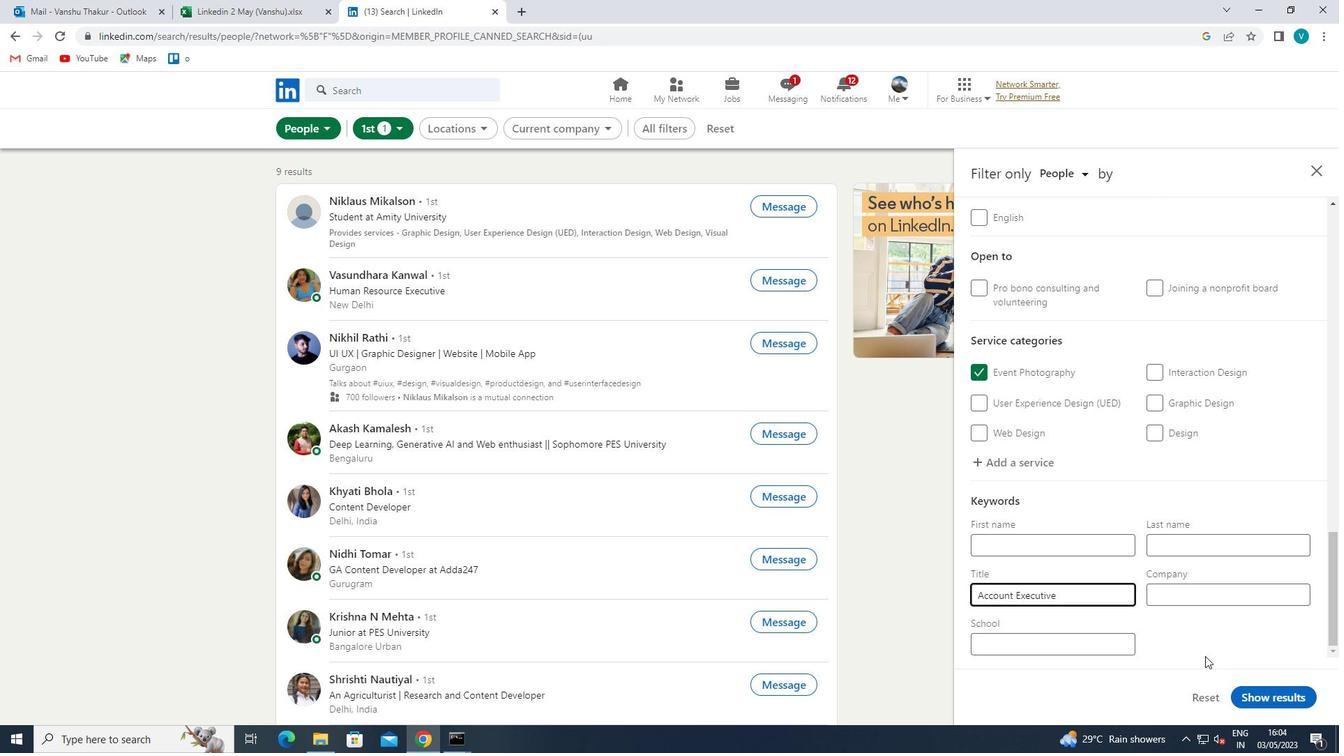 
Action: Mouse pressed left at (1266, 693)
Screenshot: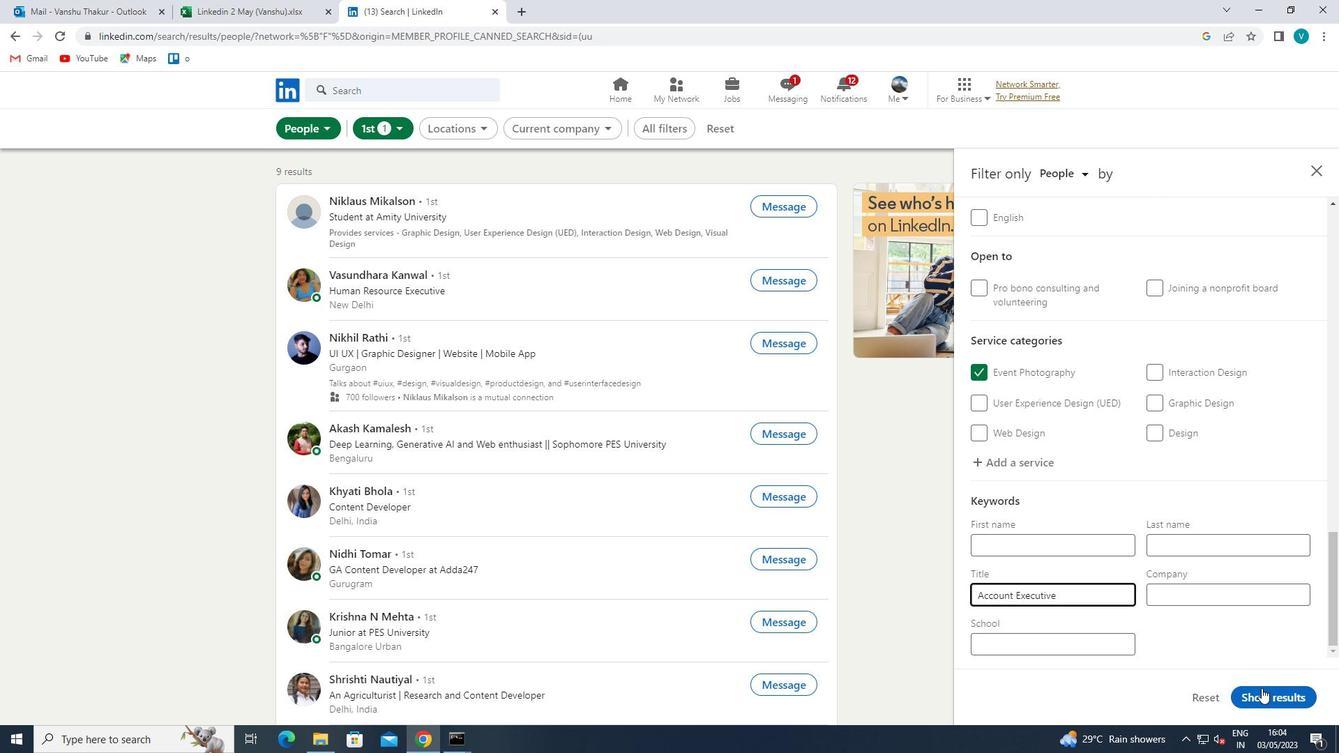 
